 Task: Look for space in Balfour, South Africa from 10th July, 2023 to 15th July, 2023 for 7 adults in price range Rs.10000 to Rs.15000. Place can be entire place or shared room with 4 bedrooms having 7 beds and 4 bathrooms. Property type can be house, flat, guest house. Amenities needed are: wifi, TV, free parkinig on premises, gym, breakfast. Booking option can be shelf check-in. Required host language is English.
Action: Mouse moved to (456, 112)
Screenshot: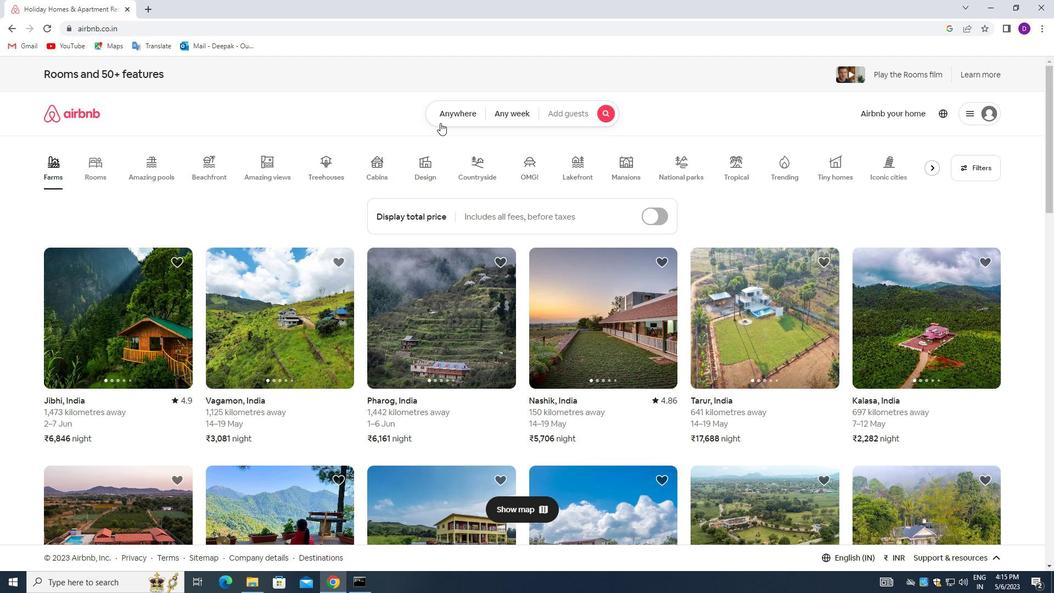 
Action: Mouse pressed left at (456, 112)
Screenshot: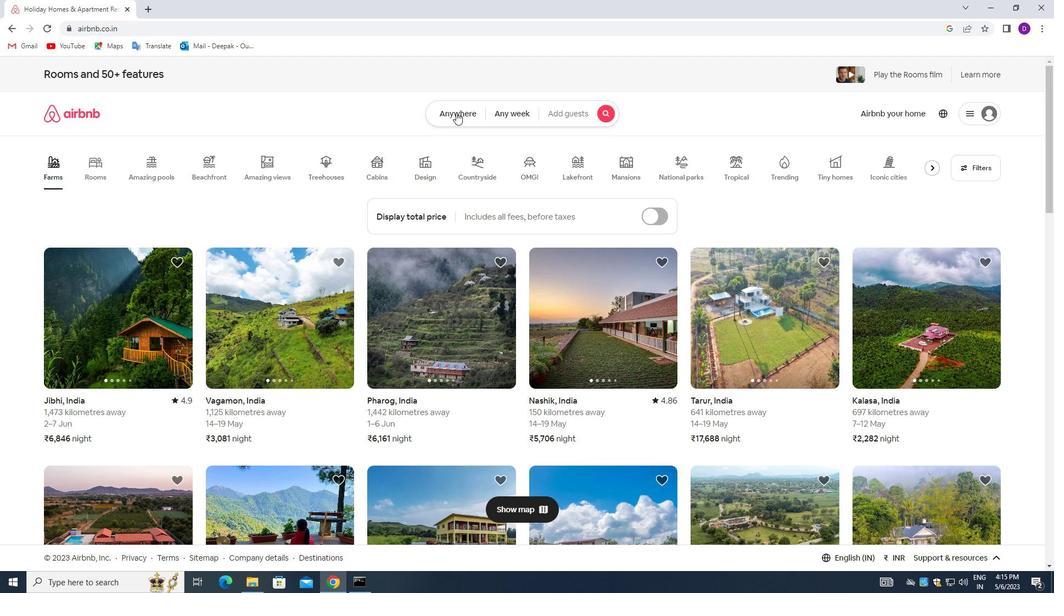 
Action: Mouse moved to (405, 156)
Screenshot: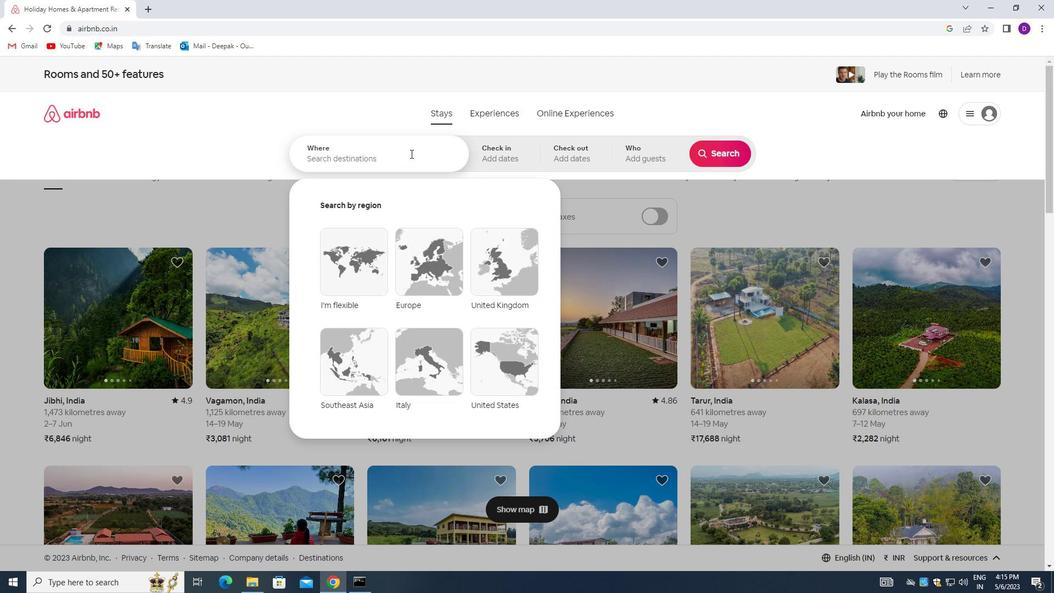 
Action: Mouse pressed left at (405, 156)
Screenshot: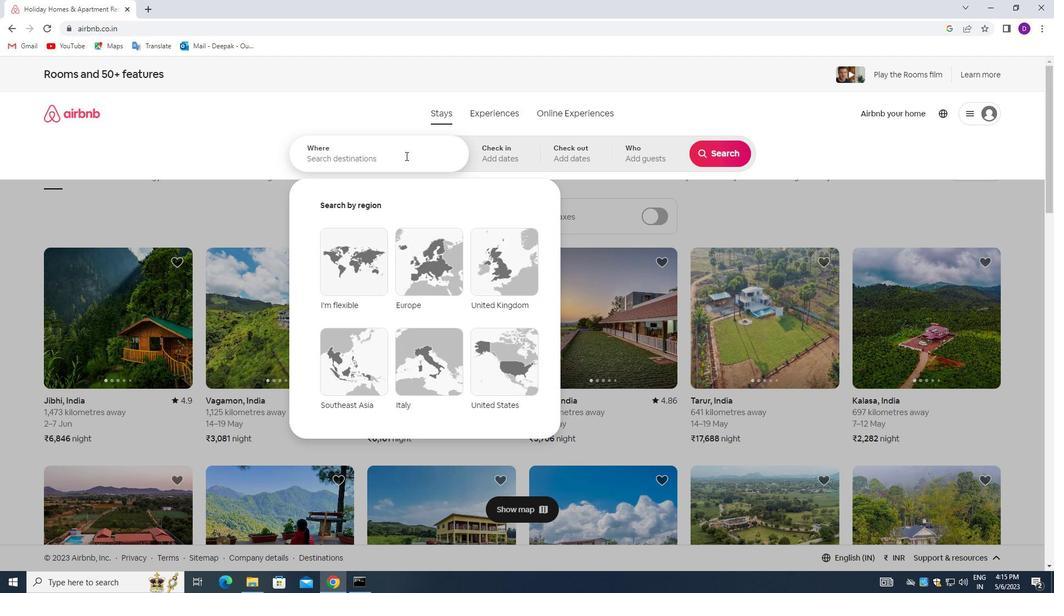 
Action: Mouse moved to (187, 227)
Screenshot: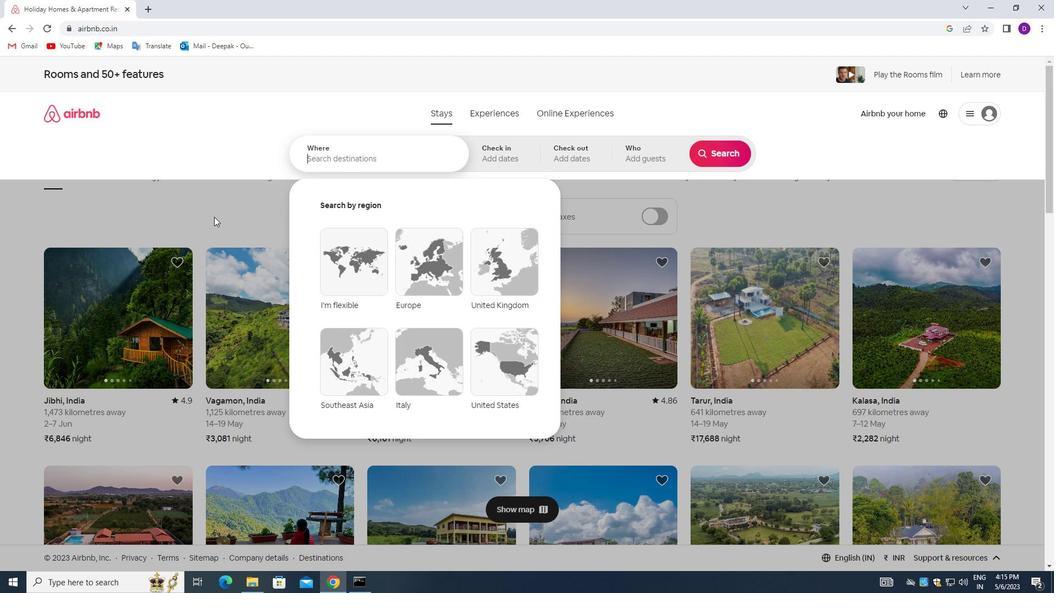 
Action: Key pressed <Key.shift_r>Balfout<Key.backspace>r,<Key.space><Key.shift_r>so<Key.backspace><Key.backspace><Key.shift_r>South<Key.space><Key.shift_r>af<Key.backspace><Key.backspace><Key.shift_r>Africa<Key.enter>
Screenshot: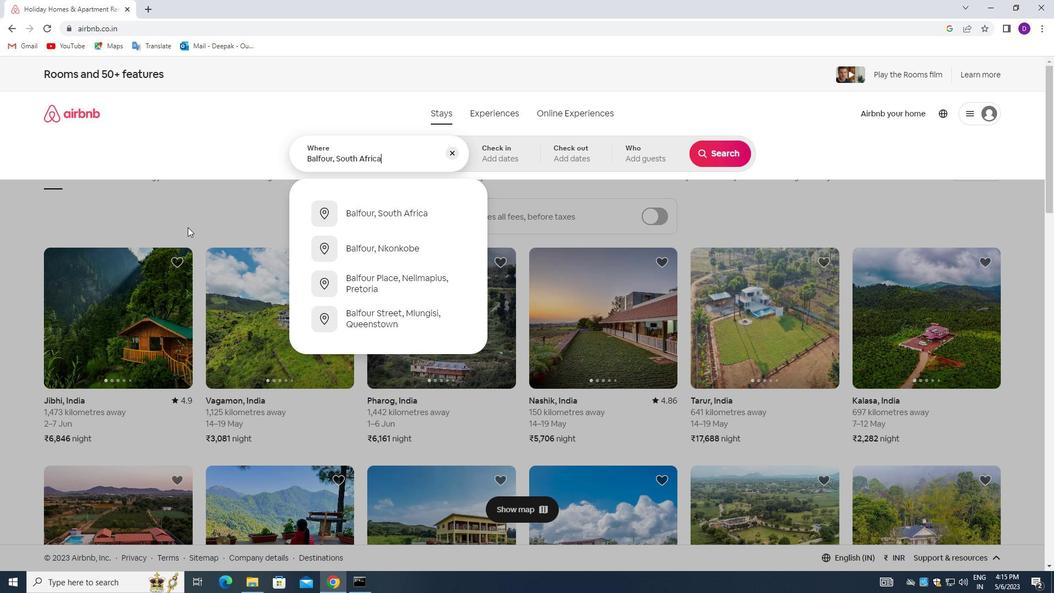 
Action: Mouse moved to (712, 246)
Screenshot: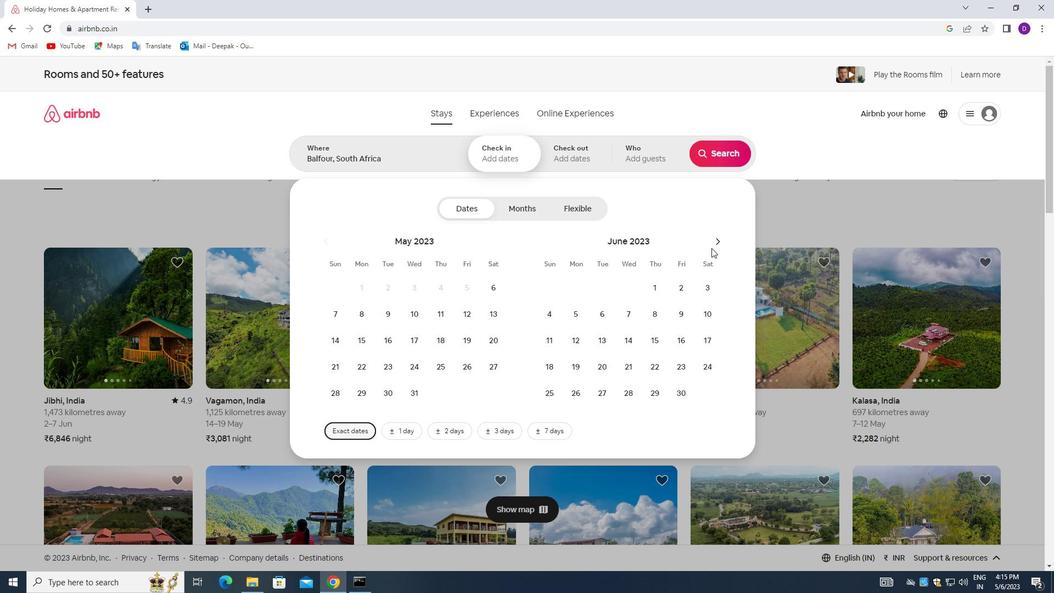 
Action: Mouse pressed left at (712, 246)
Screenshot: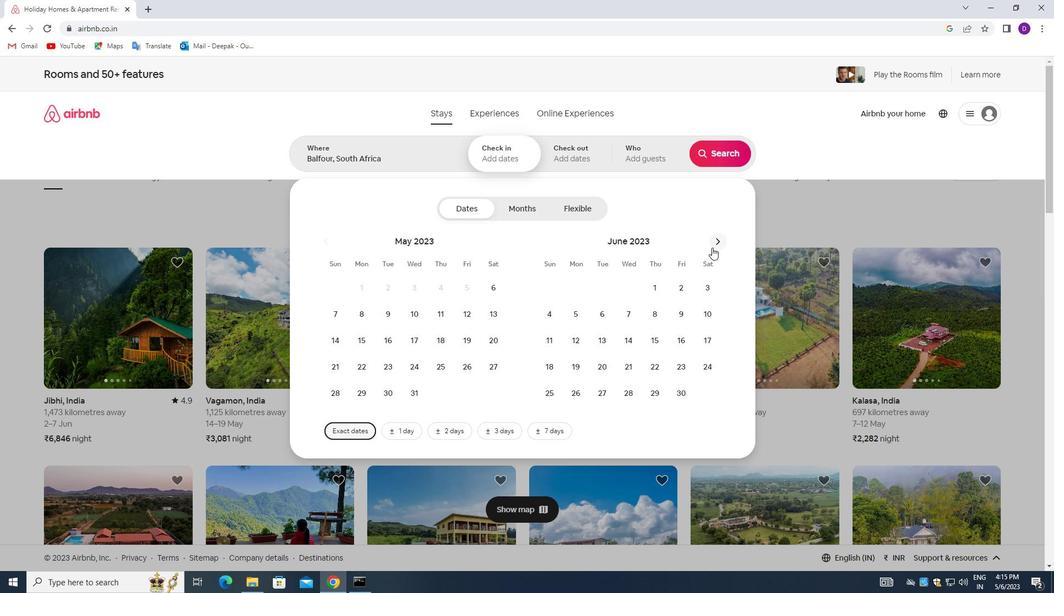 
Action: Mouse moved to (576, 346)
Screenshot: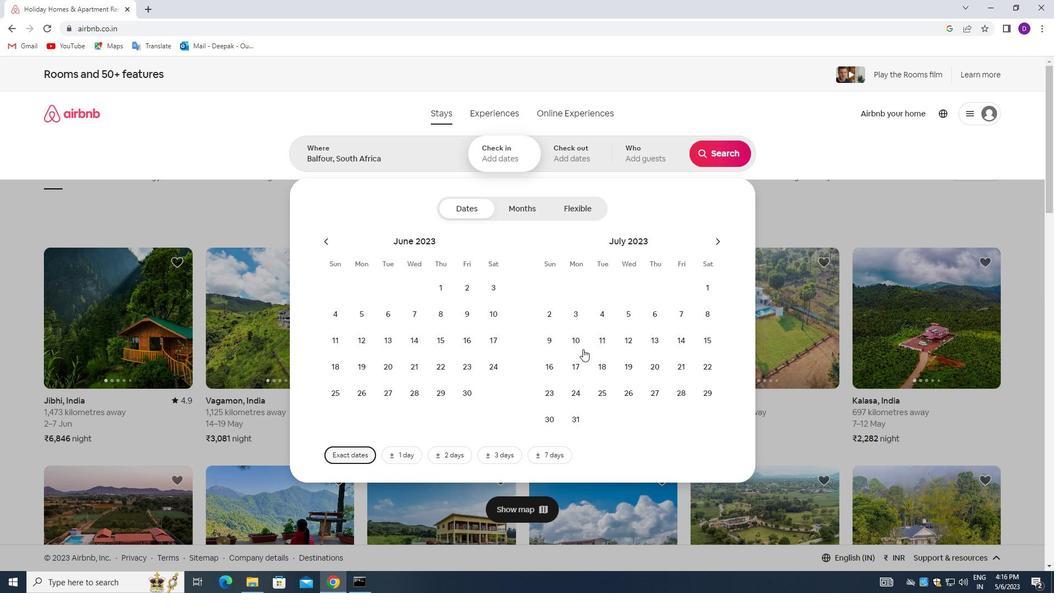 
Action: Mouse pressed left at (576, 346)
Screenshot: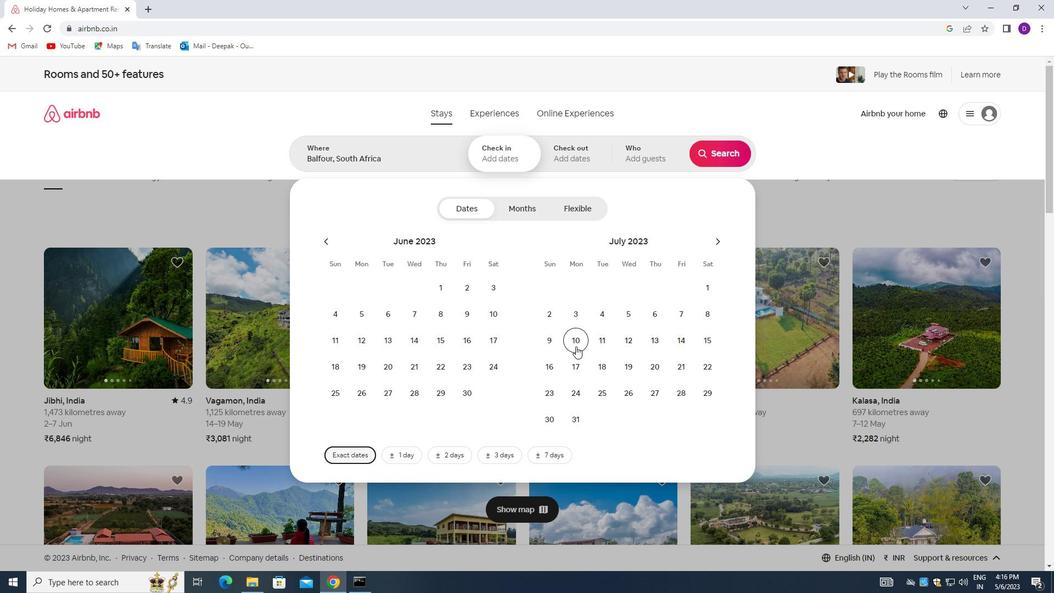 
Action: Mouse moved to (701, 346)
Screenshot: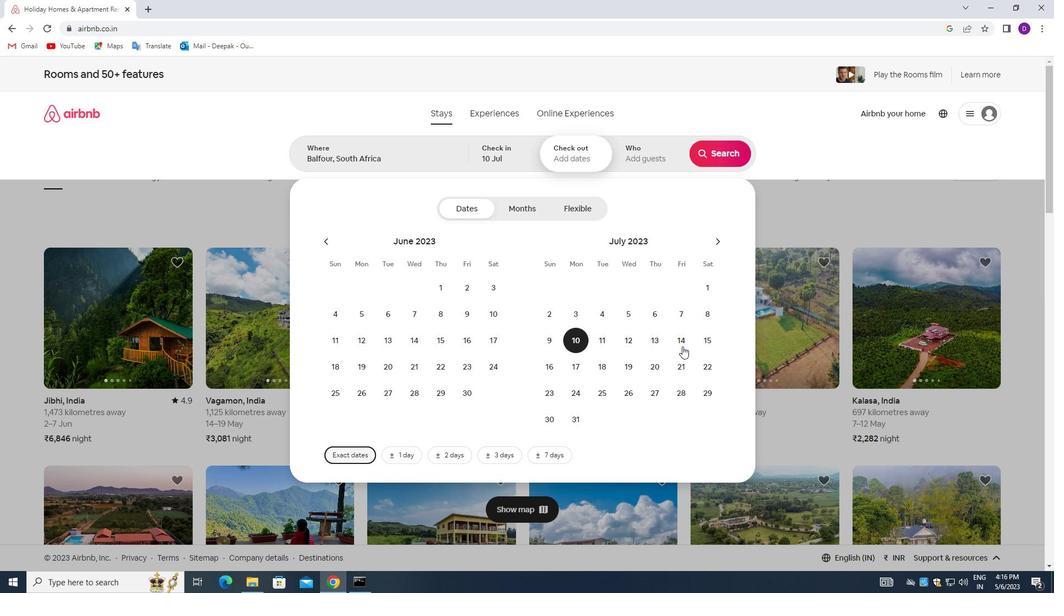 
Action: Mouse pressed left at (701, 346)
Screenshot: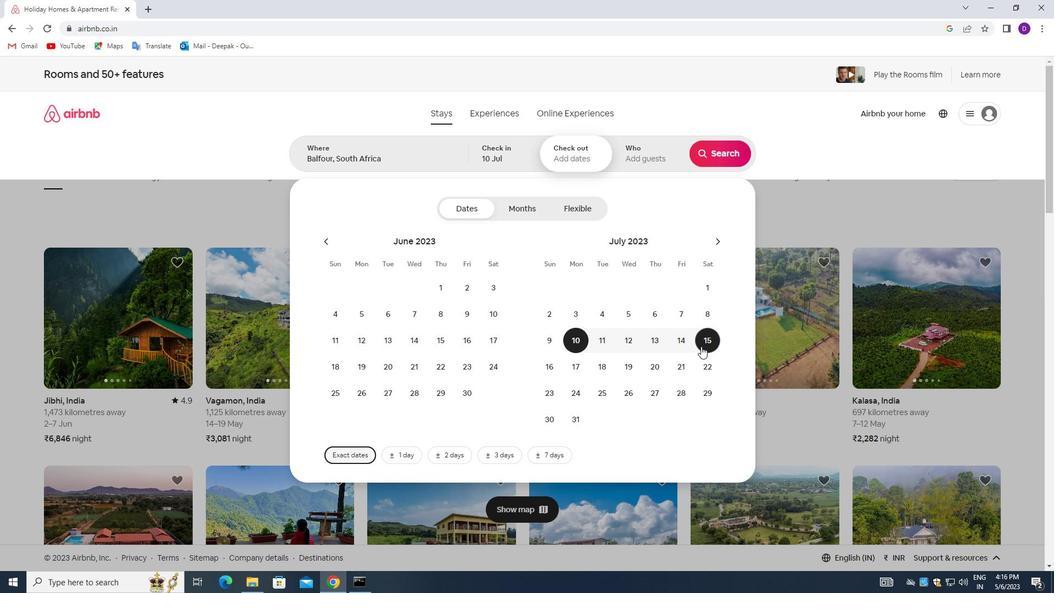 
Action: Mouse moved to (640, 152)
Screenshot: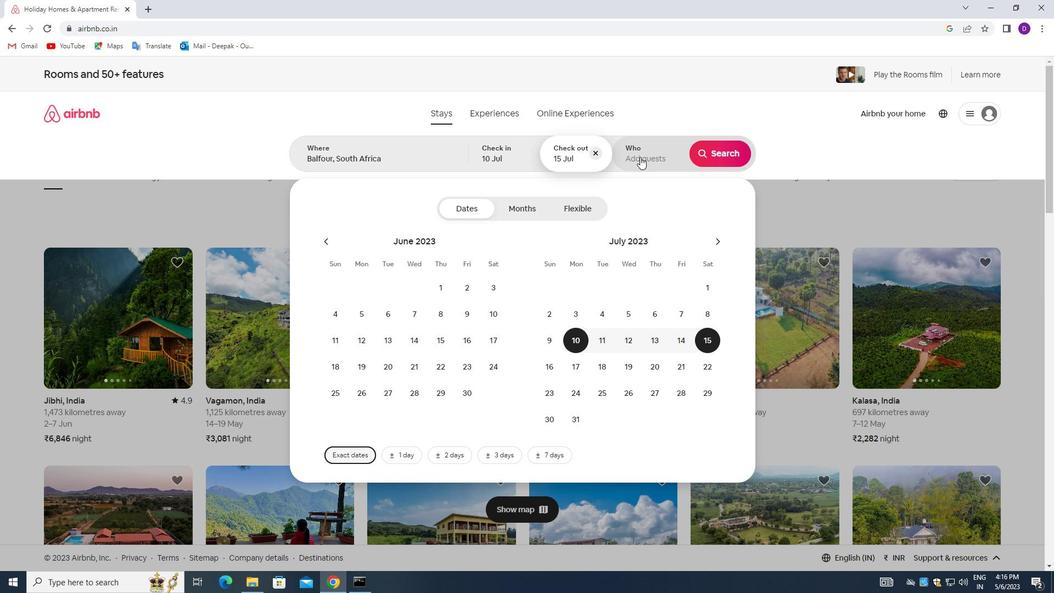 
Action: Mouse pressed left at (640, 152)
Screenshot: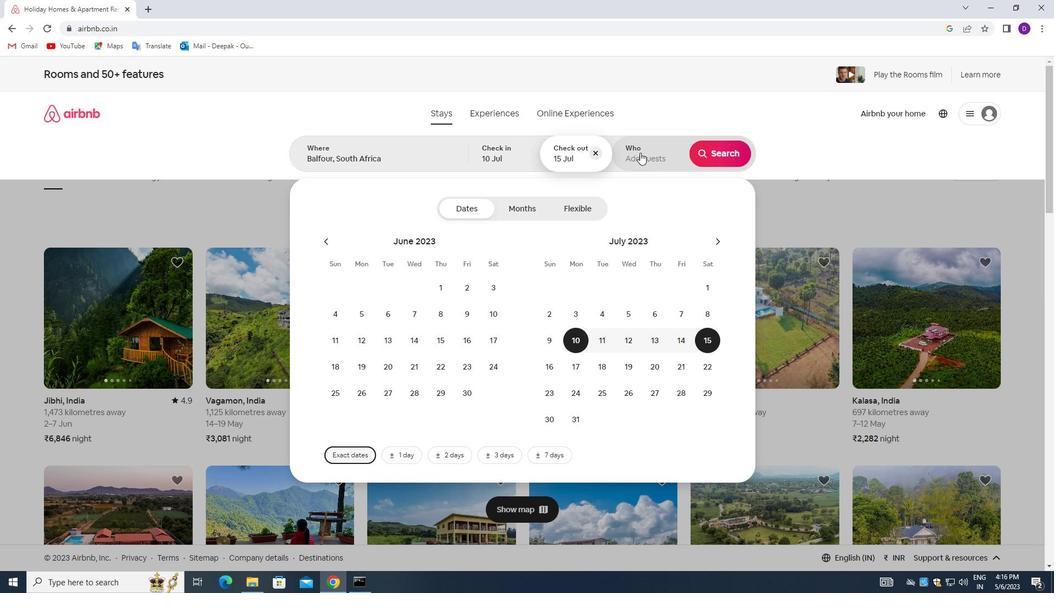 
Action: Mouse moved to (731, 204)
Screenshot: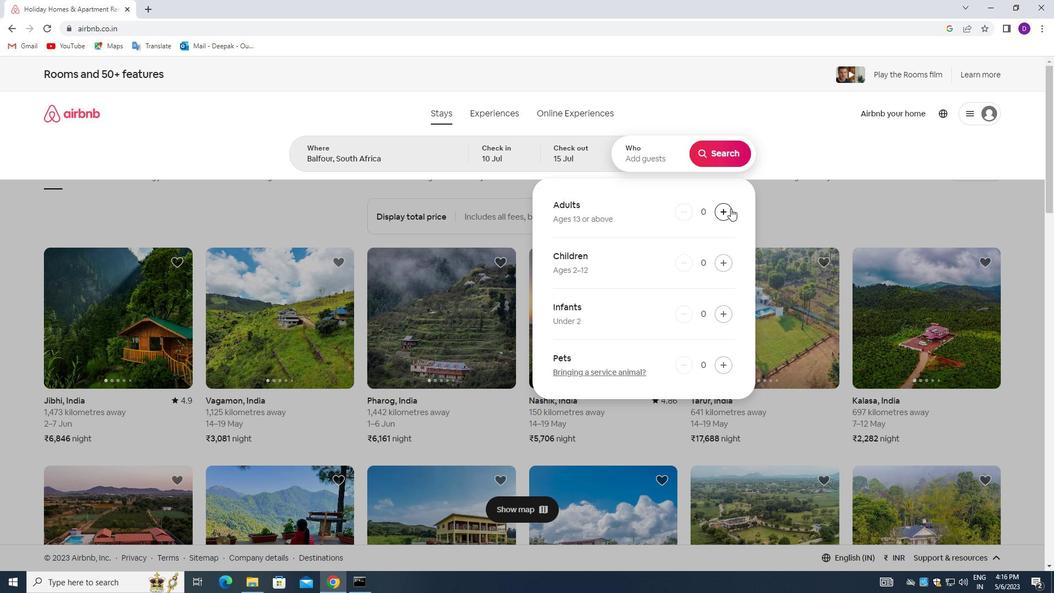 
Action: Mouse pressed left at (731, 204)
Screenshot: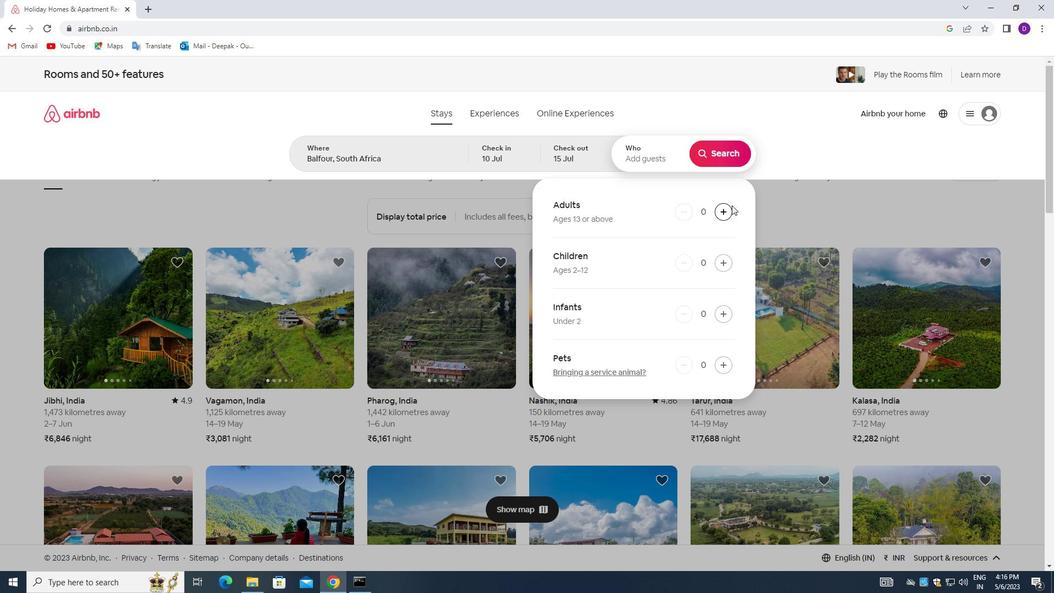 
Action: Mouse moved to (726, 209)
Screenshot: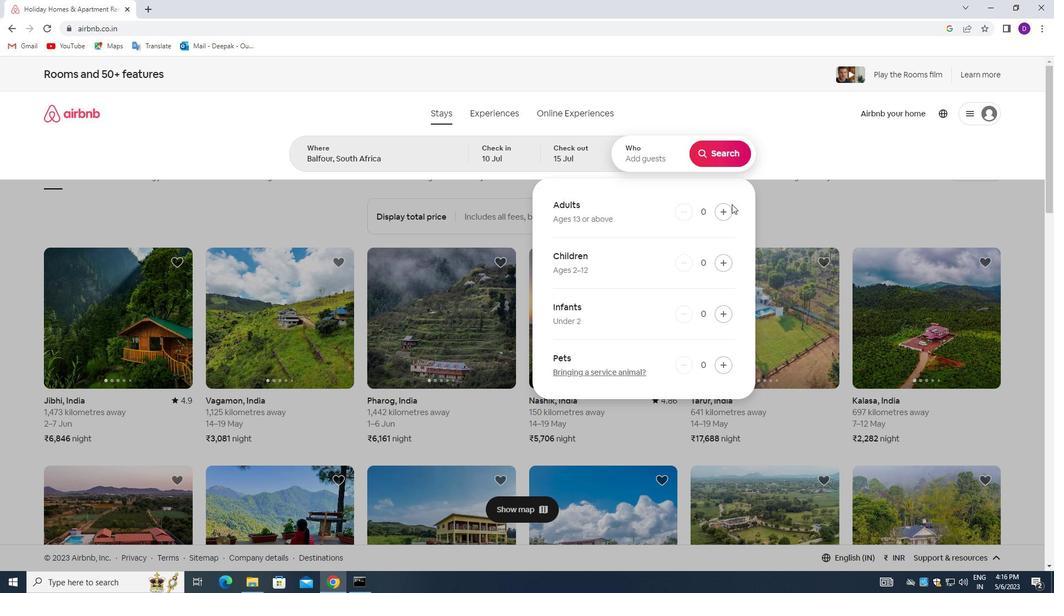 
Action: Mouse pressed left at (726, 209)
Screenshot: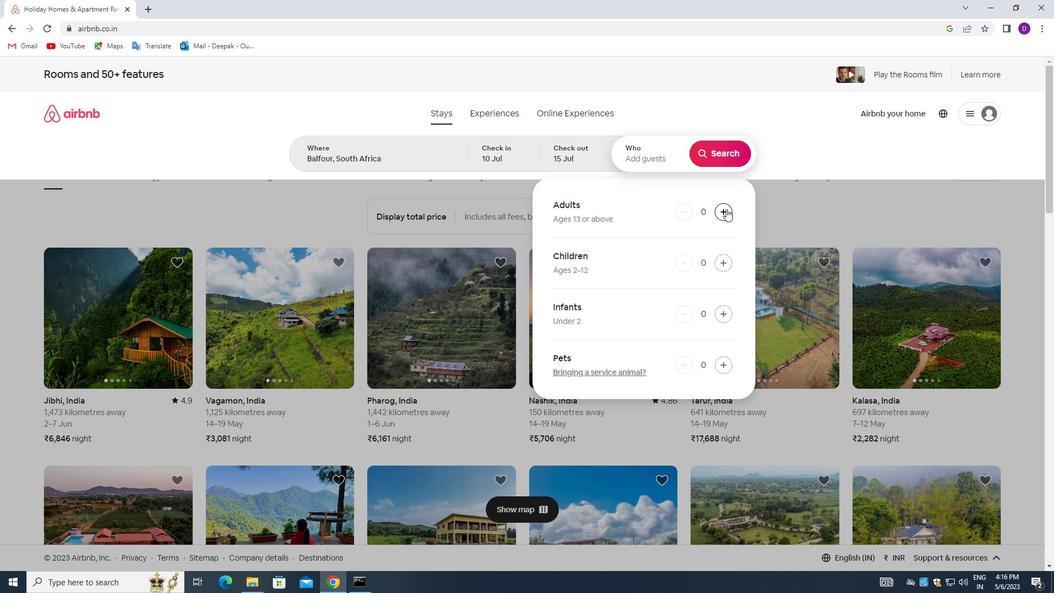 
Action: Mouse pressed left at (726, 209)
Screenshot: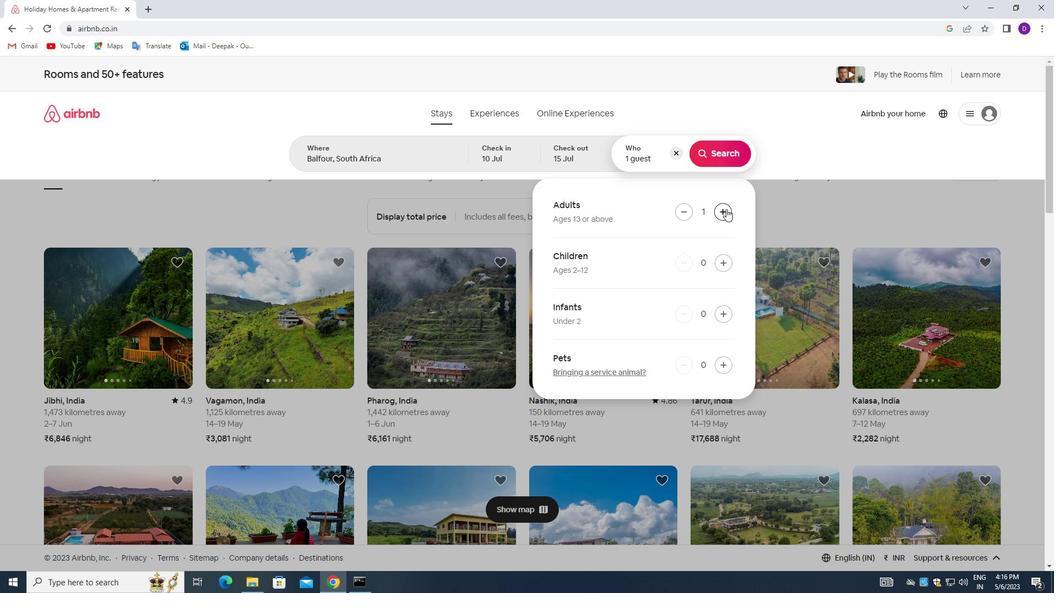 
Action: Mouse pressed left at (726, 209)
Screenshot: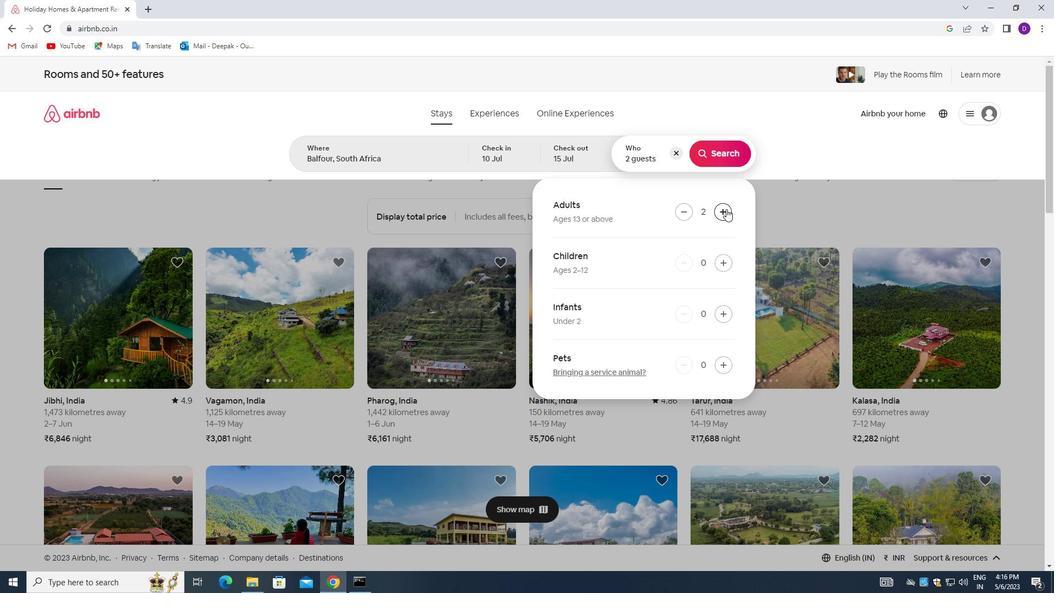 
Action: Mouse pressed left at (726, 209)
Screenshot: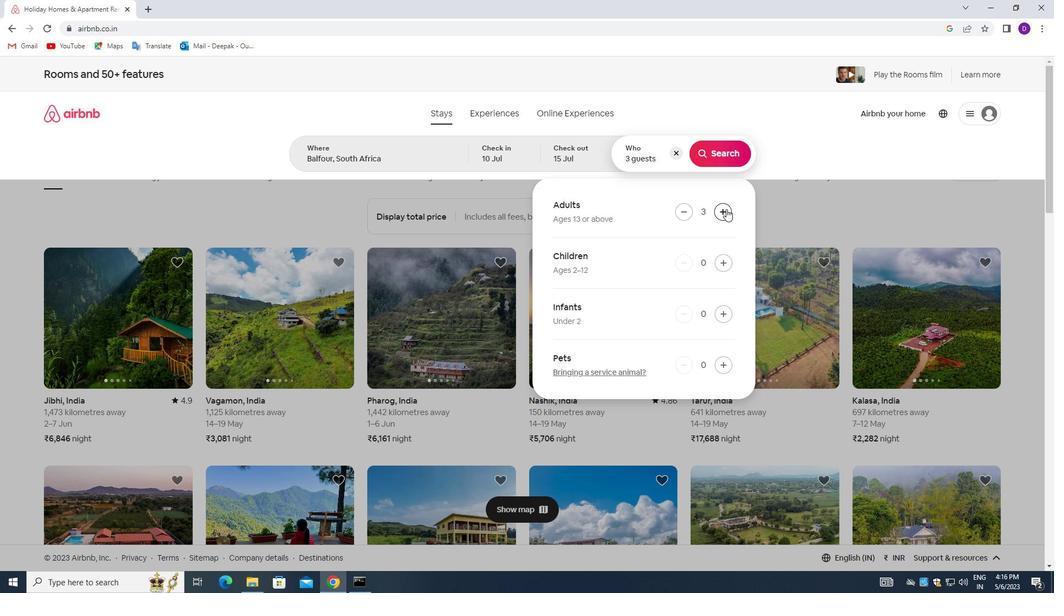 
Action: Mouse pressed left at (726, 209)
Screenshot: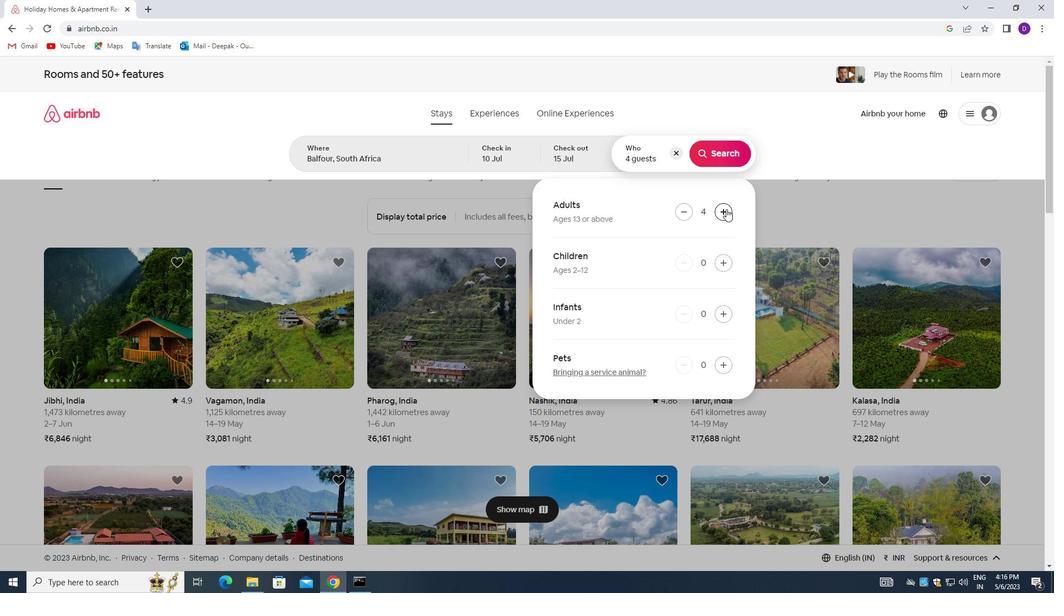
Action: Mouse pressed left at (726, 209)
Screenshot: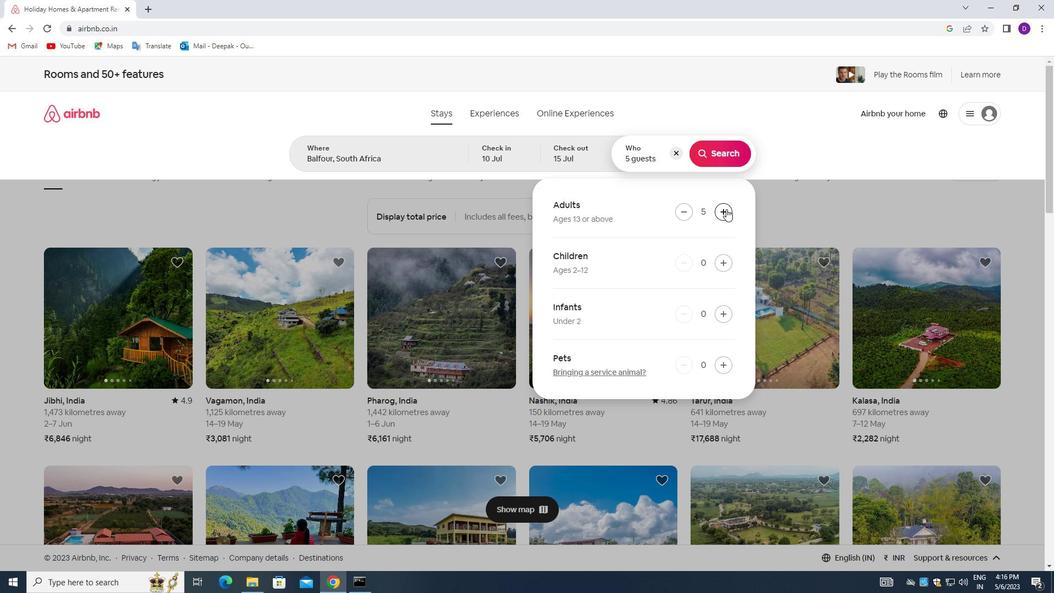 
Action: Mouse pressed left at (726, 209)
Screenshot: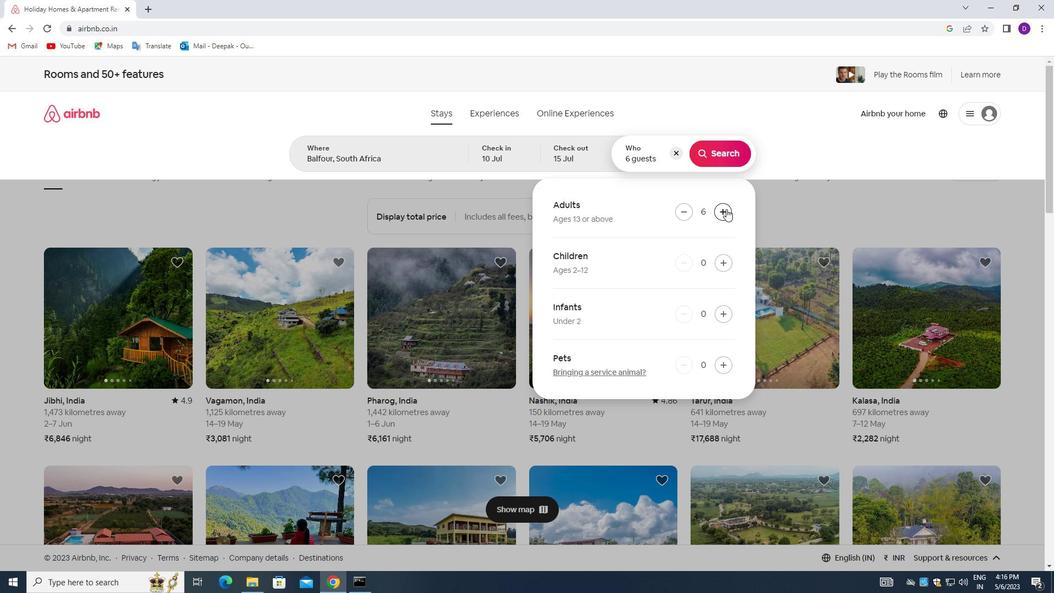 
Action: Mouse moved to (712, 155)
Screenshot: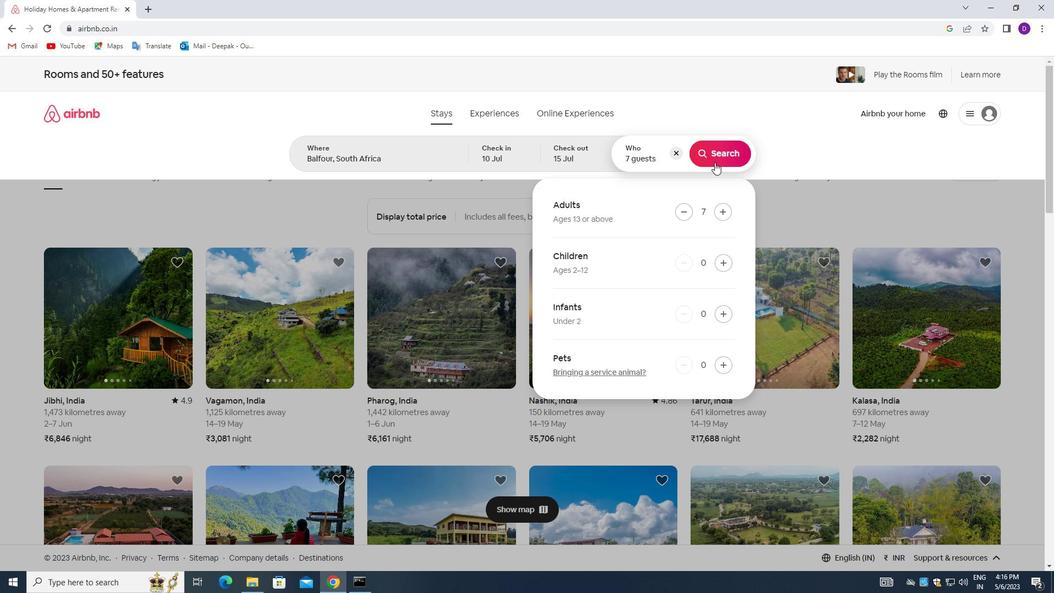 
Action: Mouse pressed left at (712, 155)
Screenshot: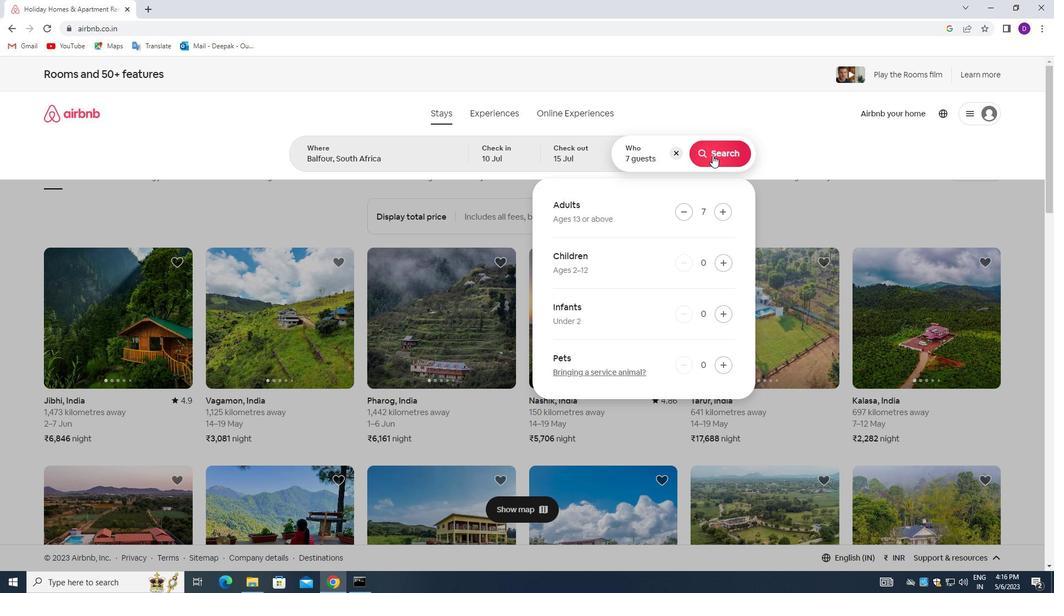 
Action: Mouse moved to (999, 124)
Screenshot: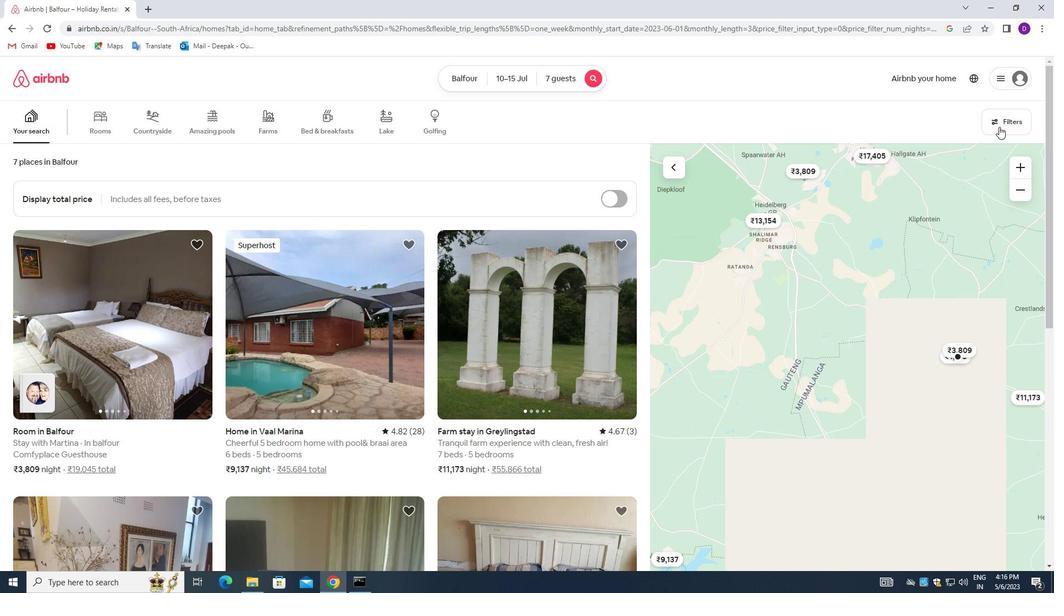
Action: Mouse pressed left at (999, 124)
Screenshot: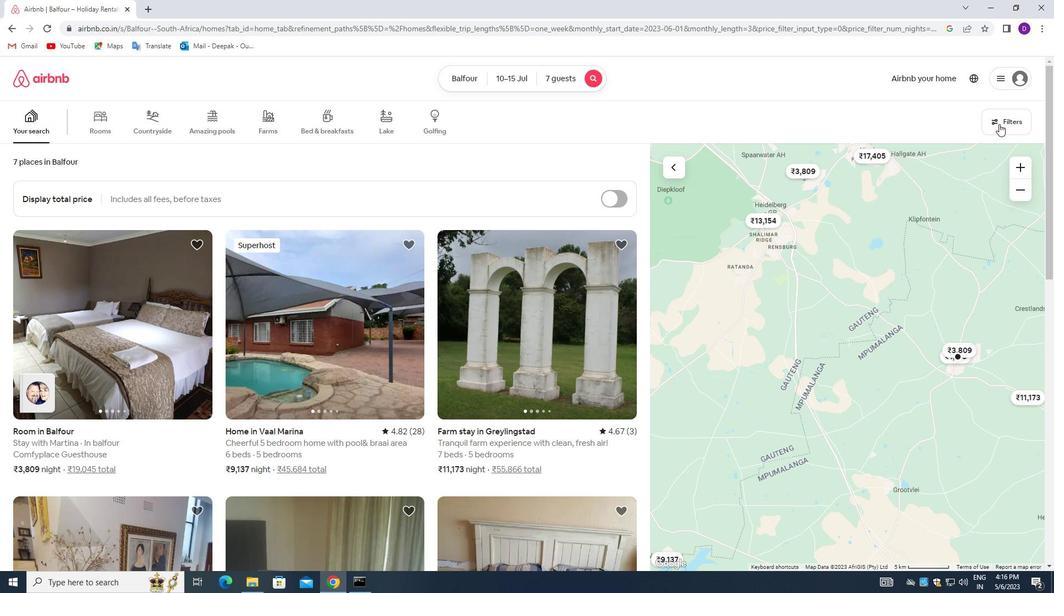 
Action: Mouse moved to (389, 392)
Screenshot: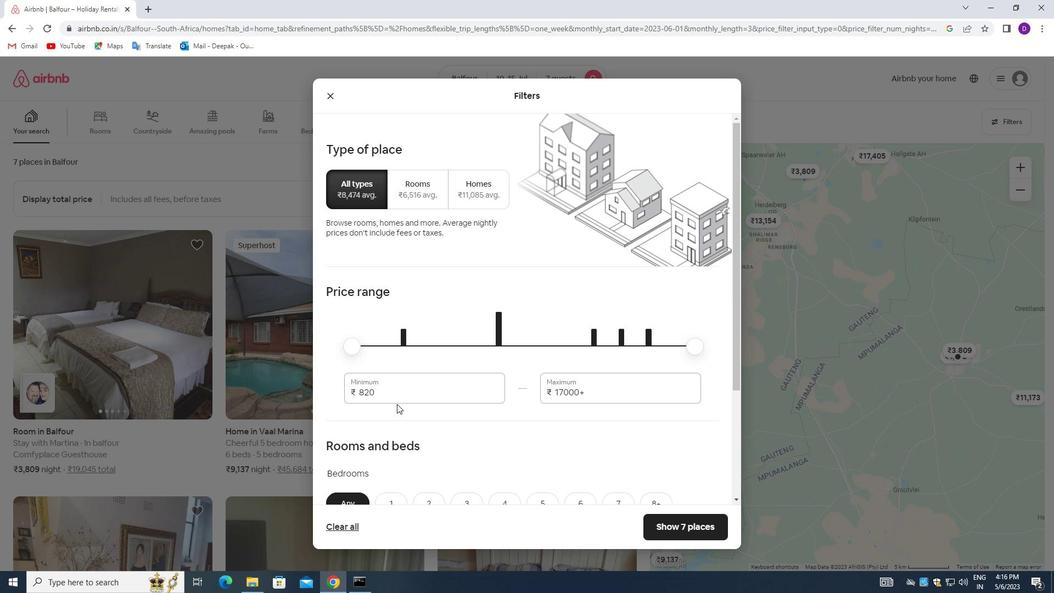 
Action: Mouse pressed left at (389, 392)
Screenshot: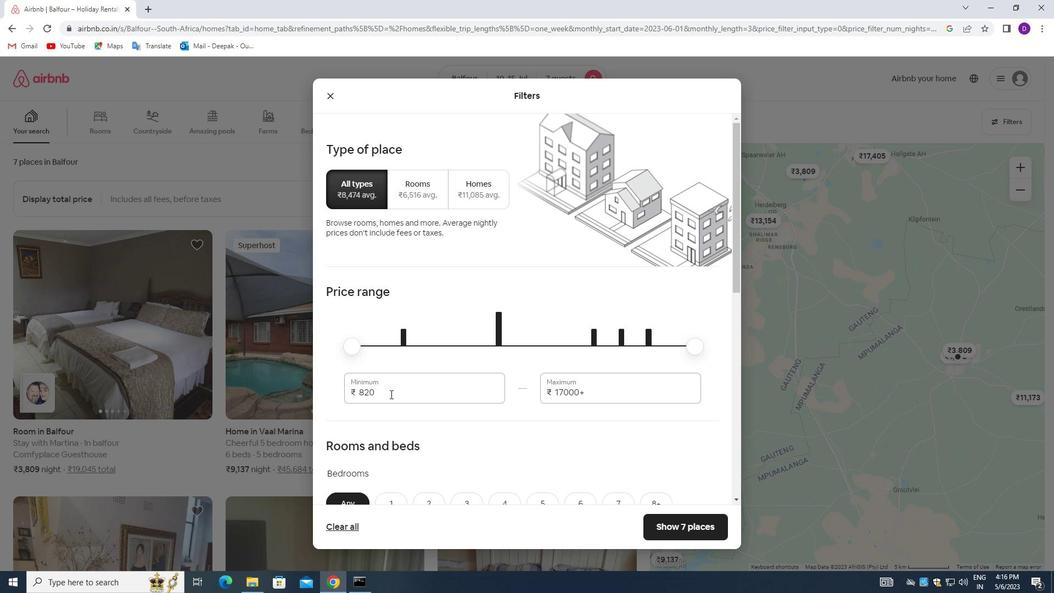 
Action: Mouse moved to (388, 392)
Screenshot: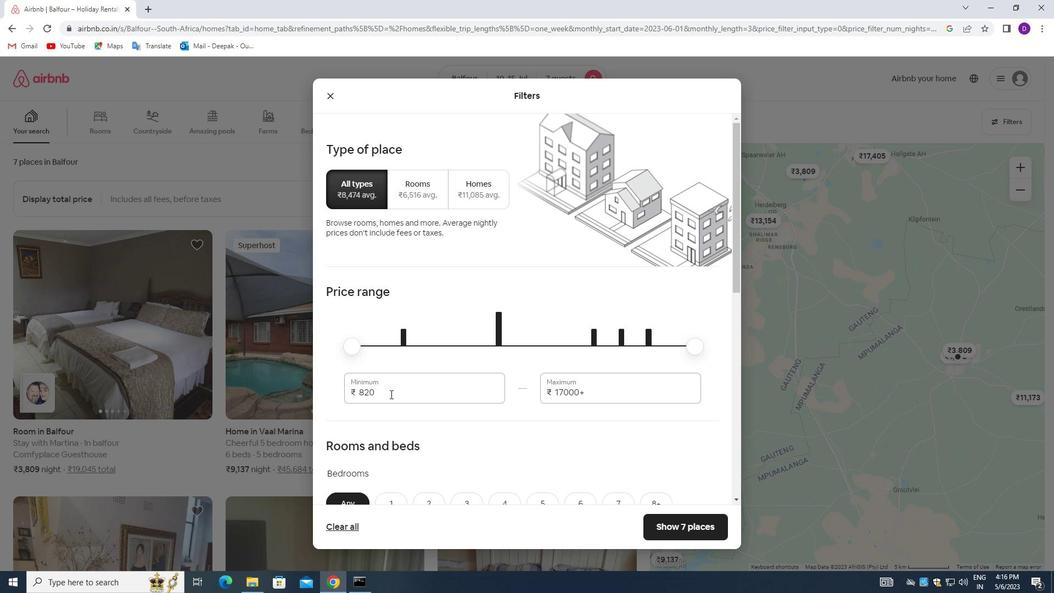 
Action: Mouse pressed left at (388, 392)
Screenshot: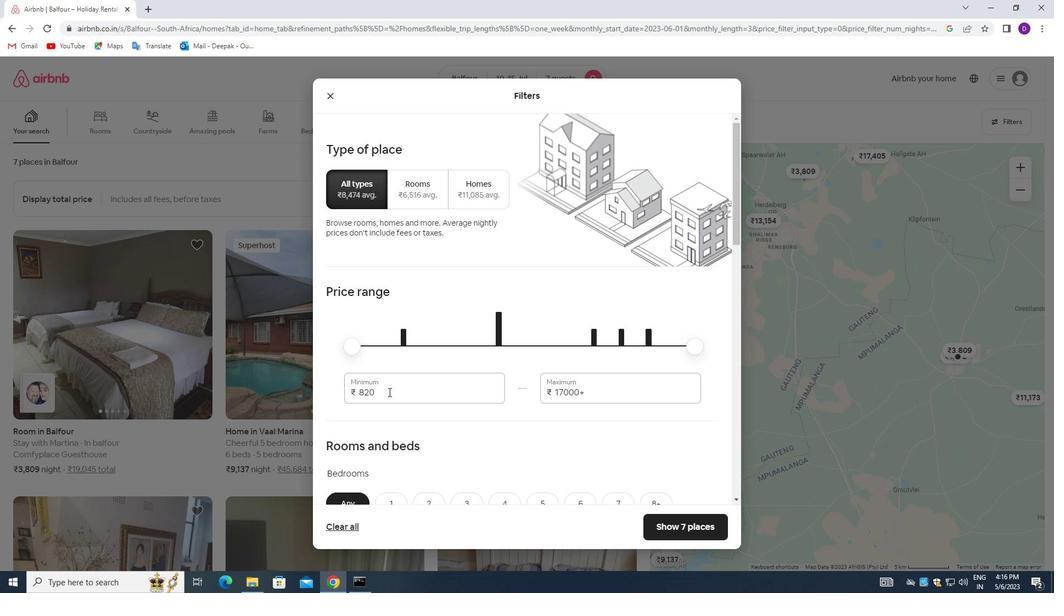 
Action: Key pressed 10000<Key.tab>15000
Screenshot: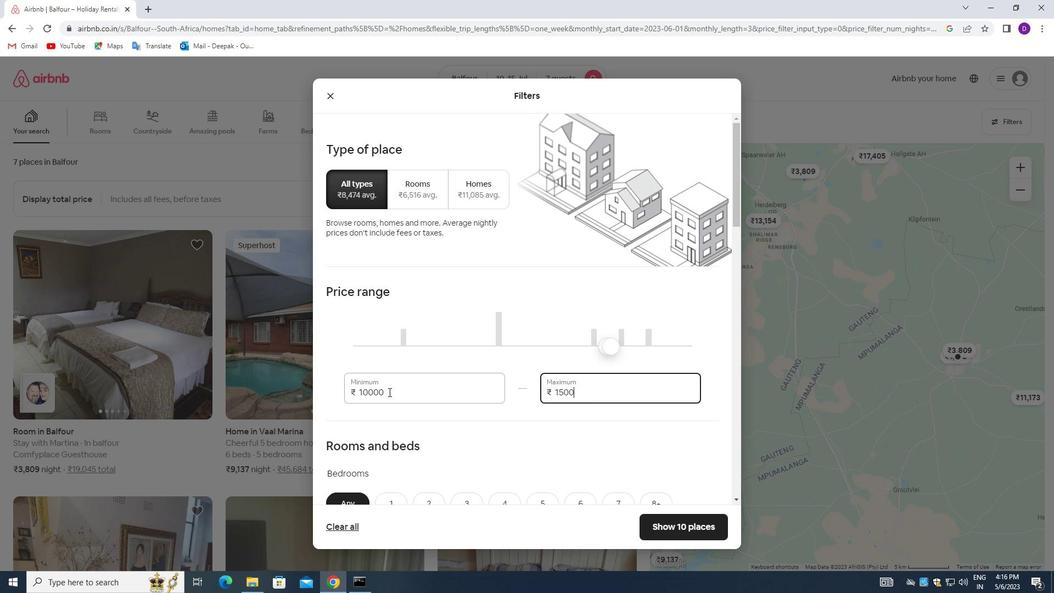 
Action: Mouse moved to (417, 396)
Screenshot: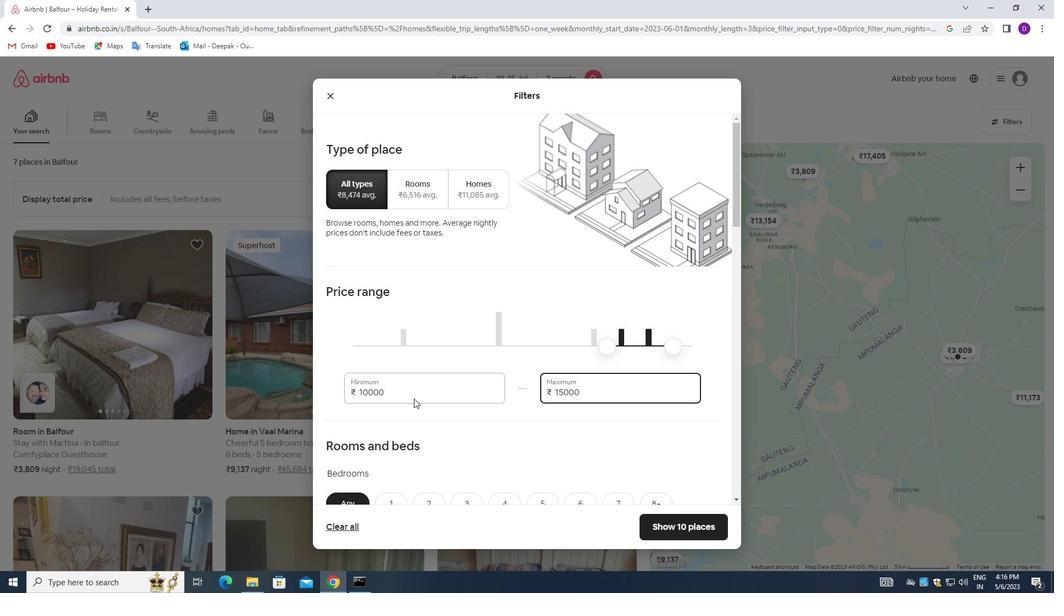 
Action: Mouse scrolled (417, 395) with delta (0, 0)
Screenshot: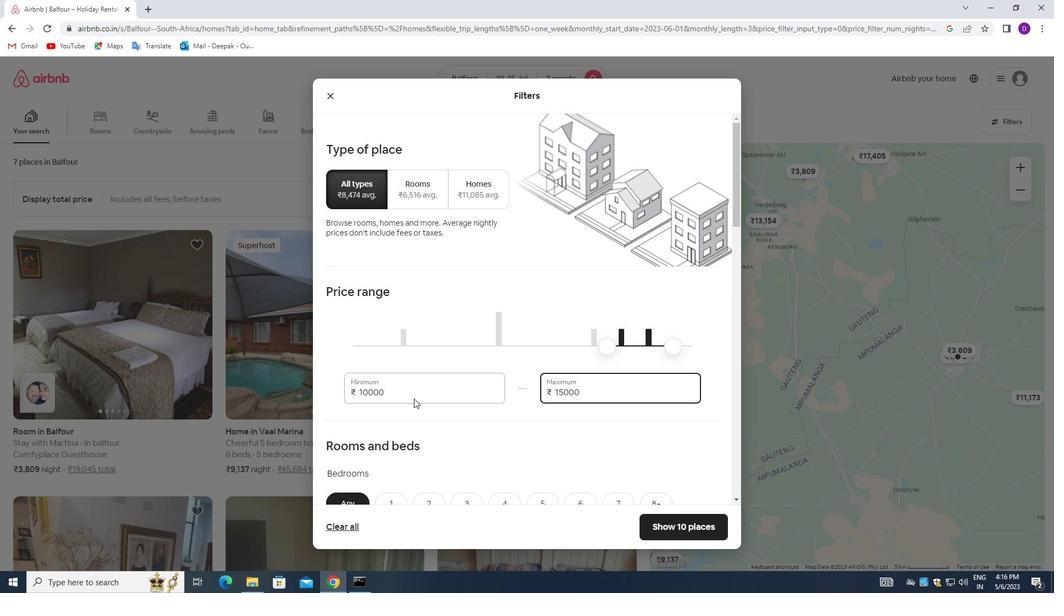 
Action: Mouse moved to (418, 395)
Screenshot: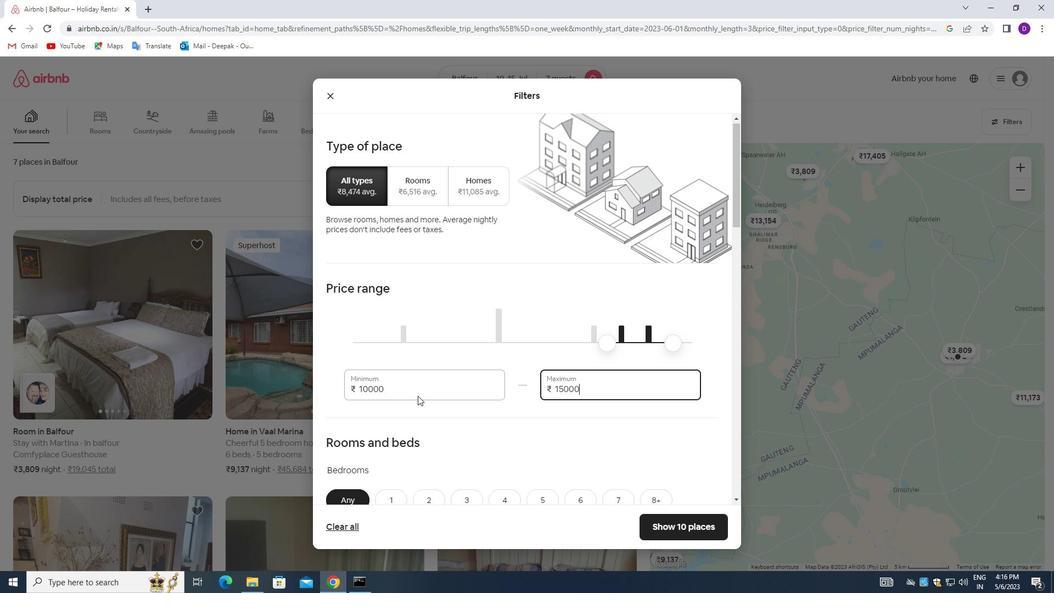 
Action: Mouse scrolled (418, 394) with delta (0, 0)
Screenshot: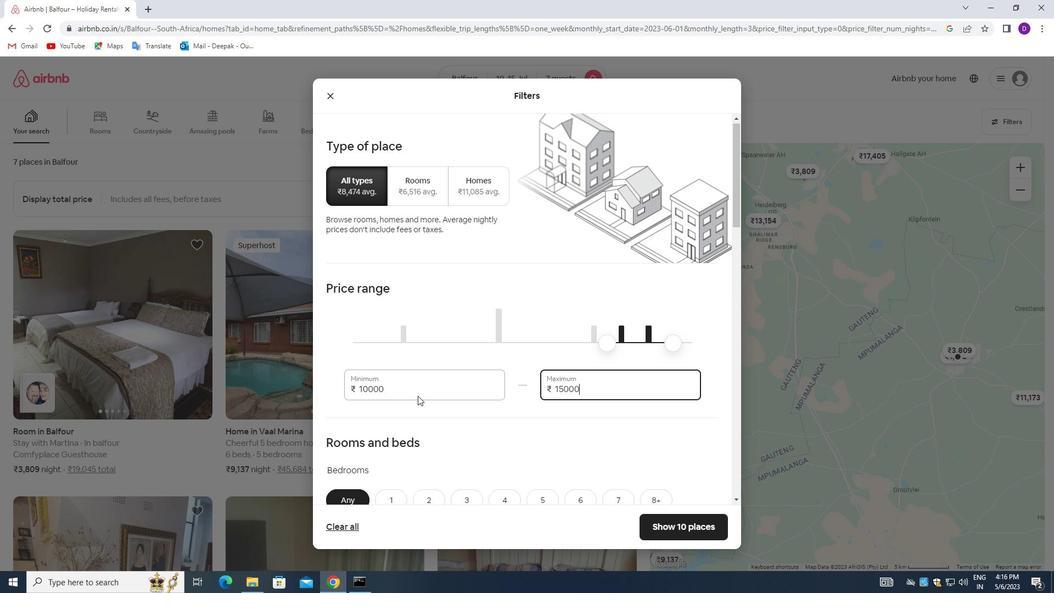 
Action: Mouse moved to (423, 371)
Screenshot: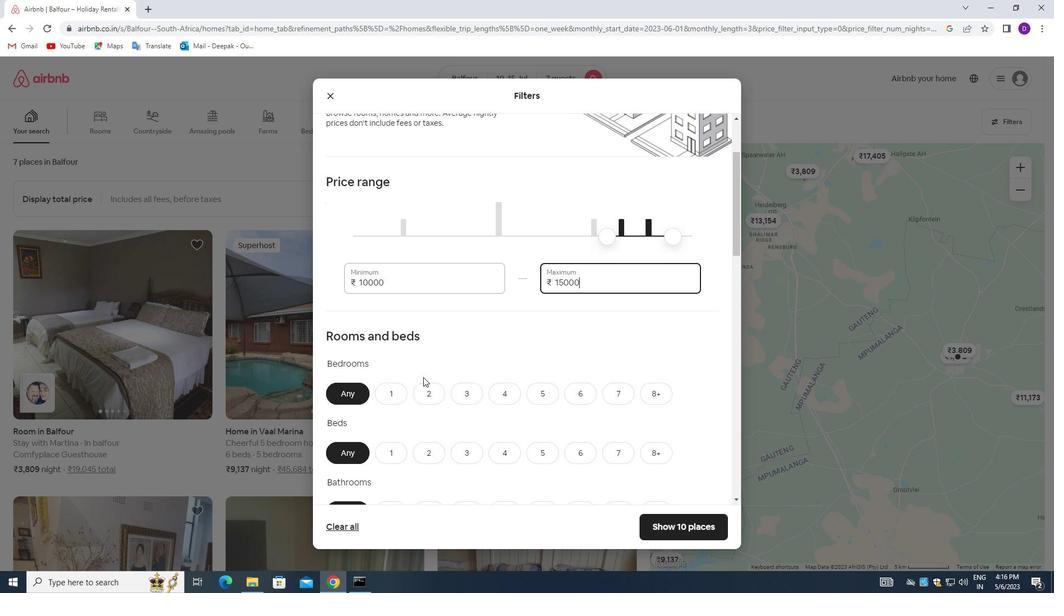 
Action: Mouse scrolled (423, 370) with delta (0, 0)
Screenshot: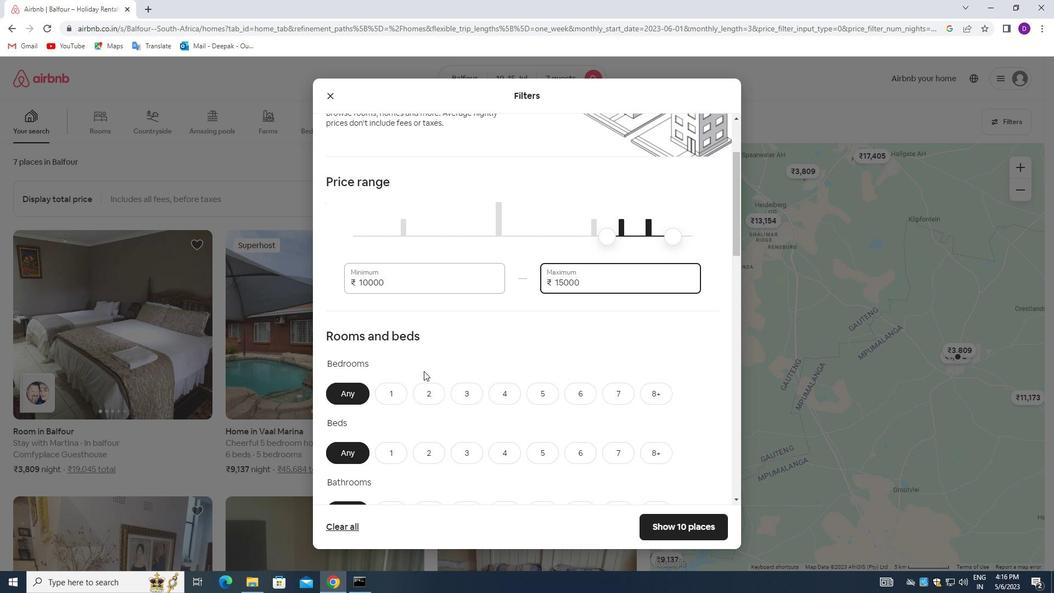 
Action: Mouse scrolled (423, 370) with delta (0, 0)
Screenshot: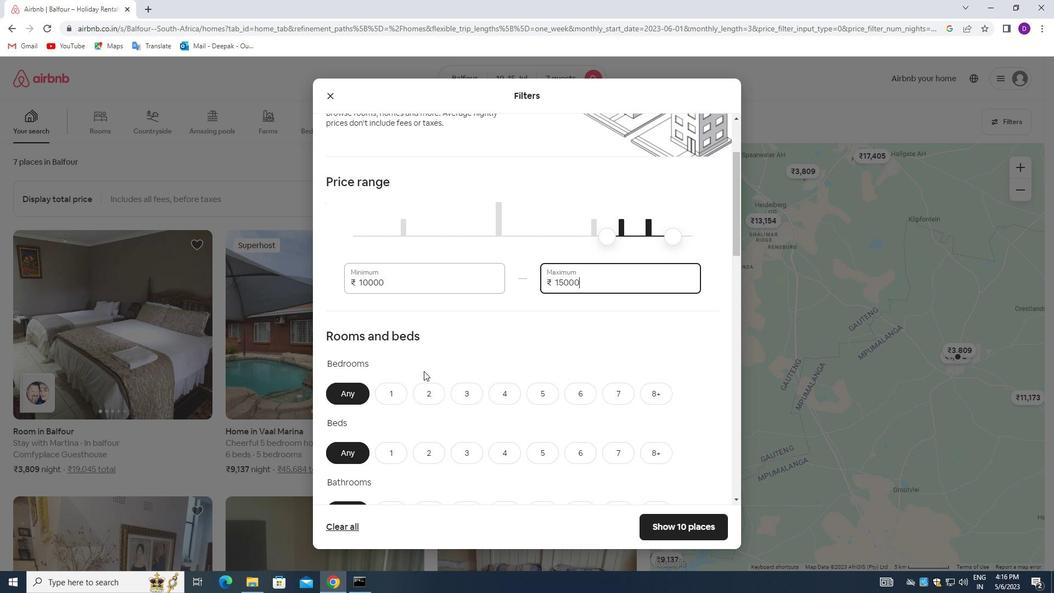 
Action: Mouse moved to (500, 289)
Screenshot: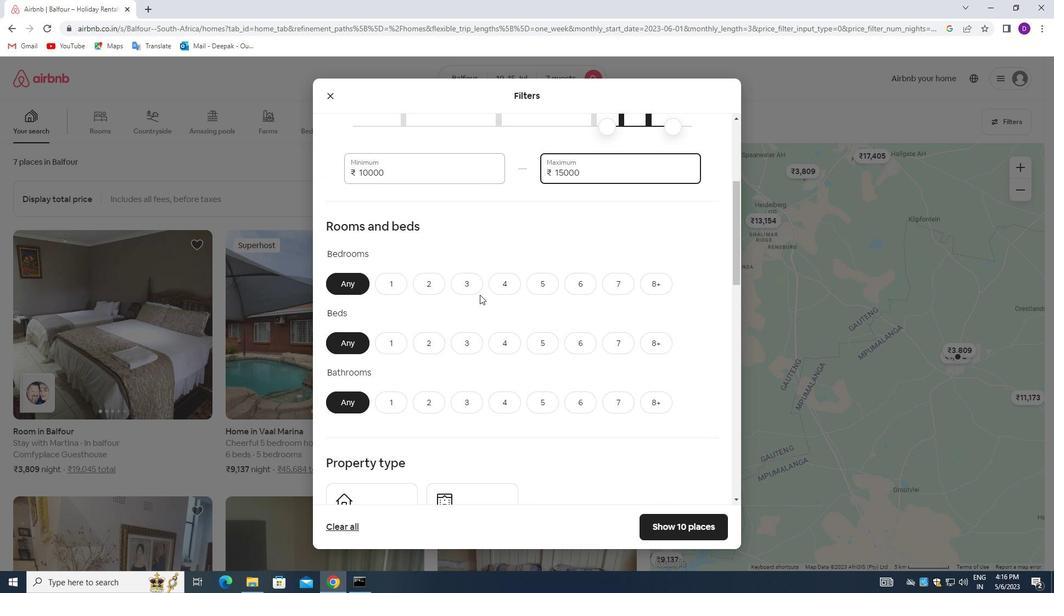 
Action: Mouse pressed left at (500, 289)
Screenshot: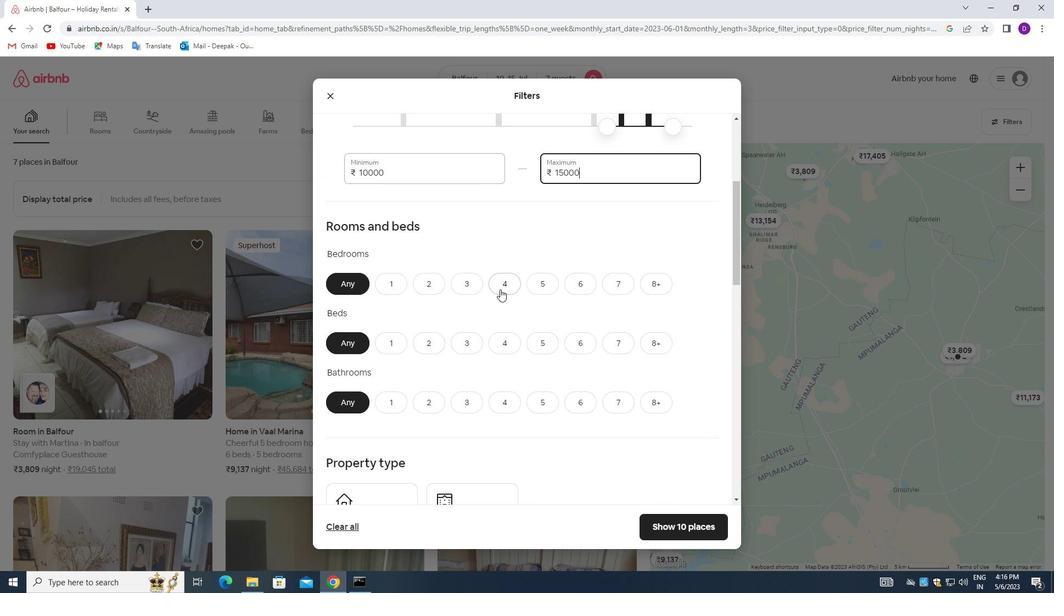 
Action: Mouse moved to (618, 347)
Screenshot: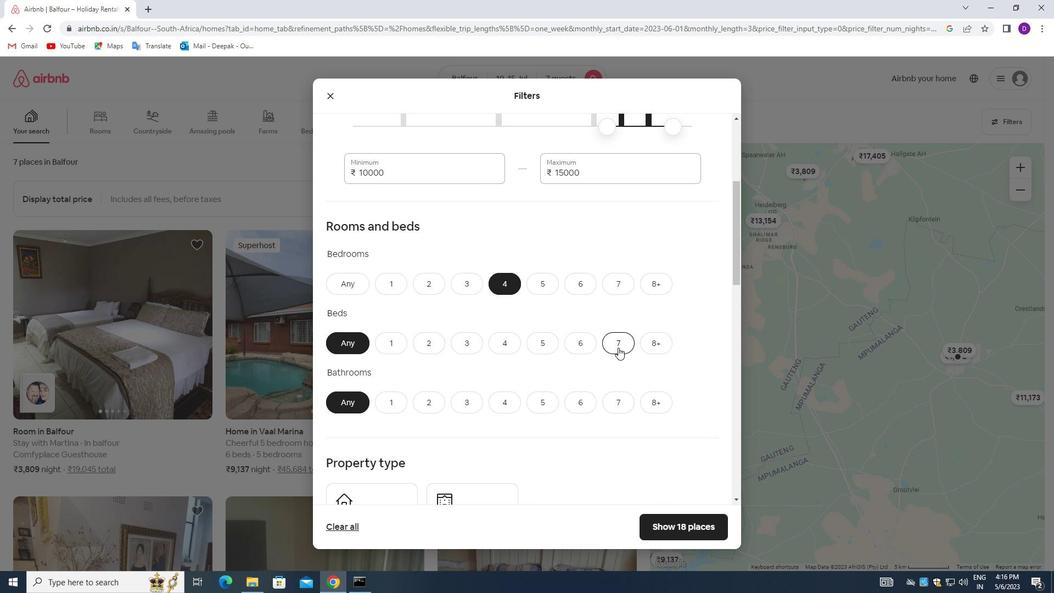 
Action: Mouse pressed left at (618, 347)
Screenshot: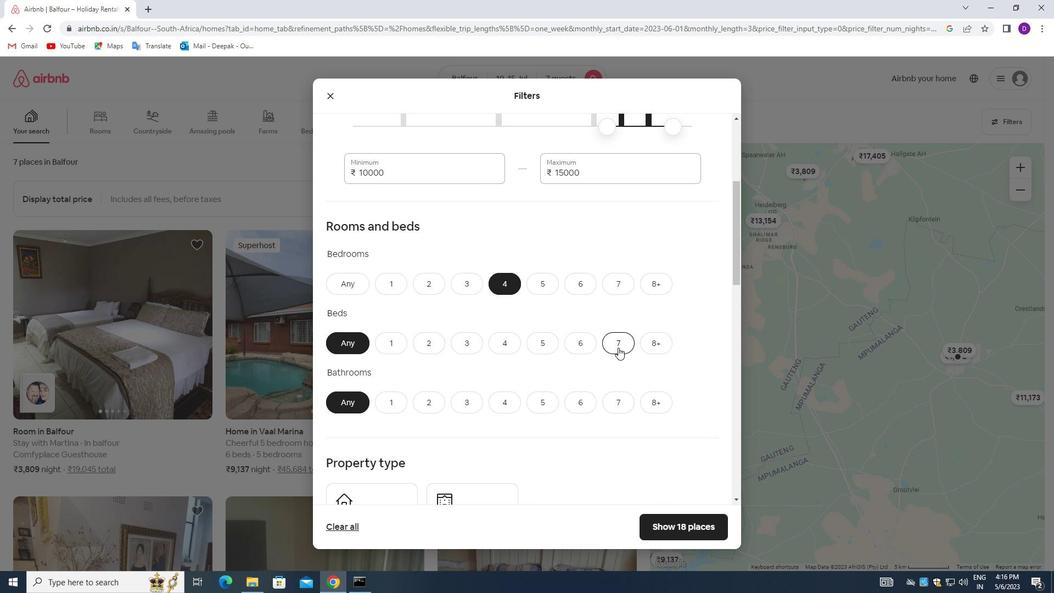 
Action: Mouse moved to (510, 399)
Screenshot: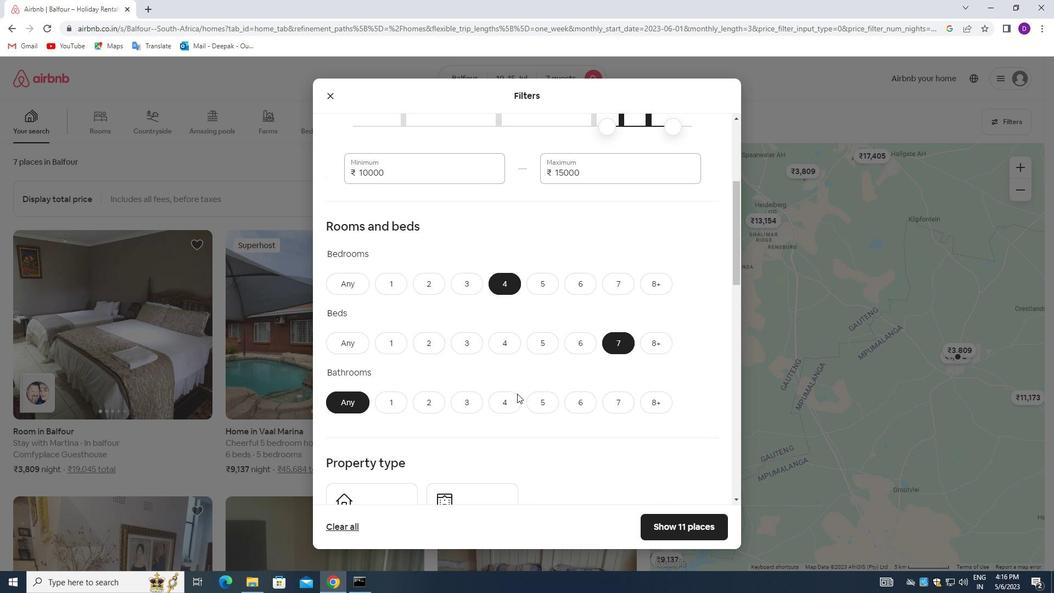 
Action: Mouse pressed left at (510, 399)
Screenshot: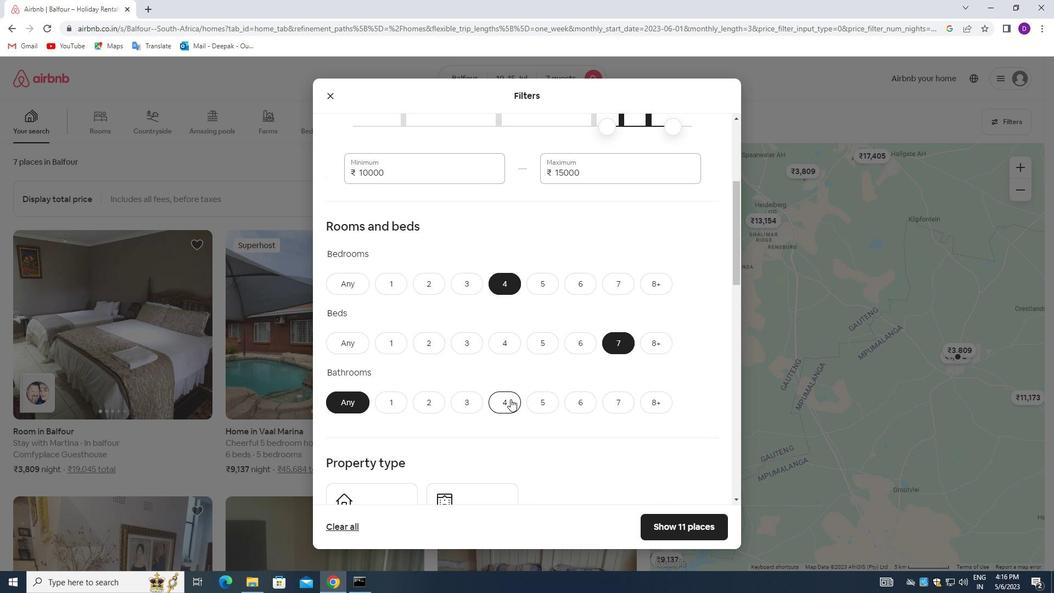 
Action: Mouse moved to (486, 320)
Screenshot: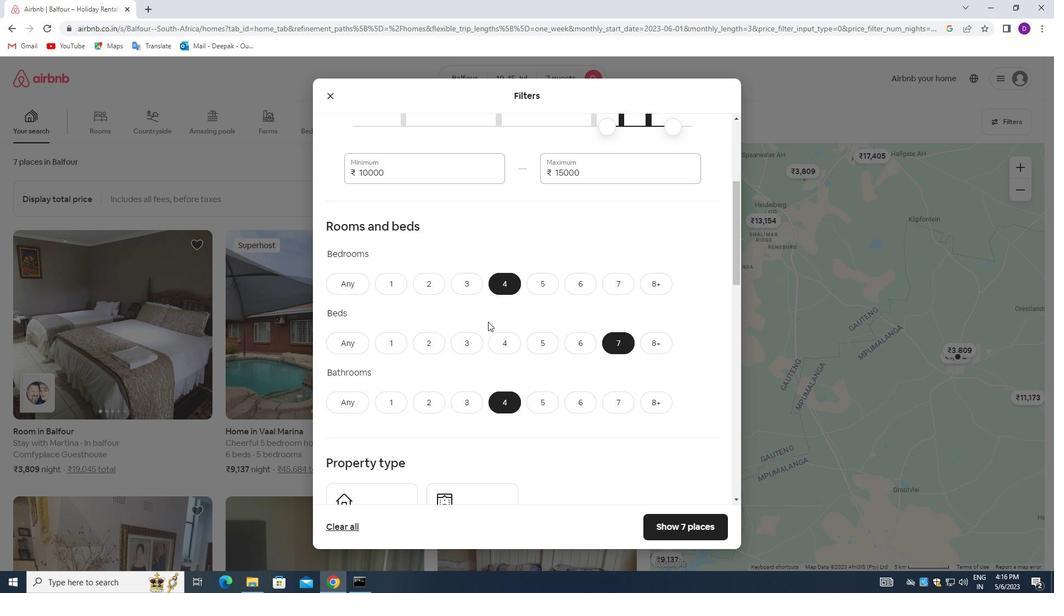 
Action: Mouse scrolled (486, 320) with delta (0, 0)
Screenshot: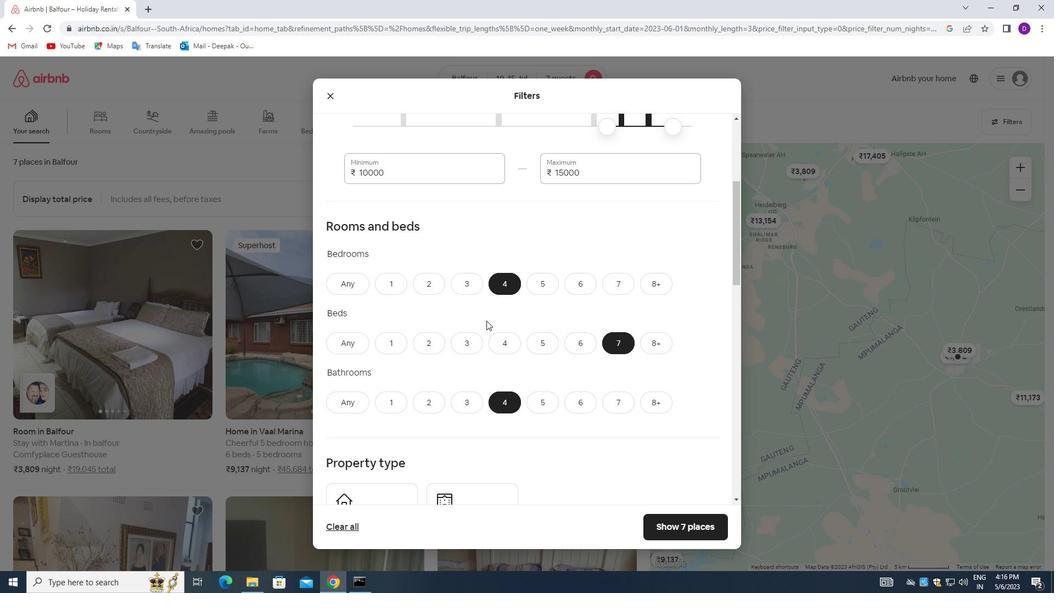 
Action: Mouse scrolled (486, 320) with delta (0, 0)
Screenshot: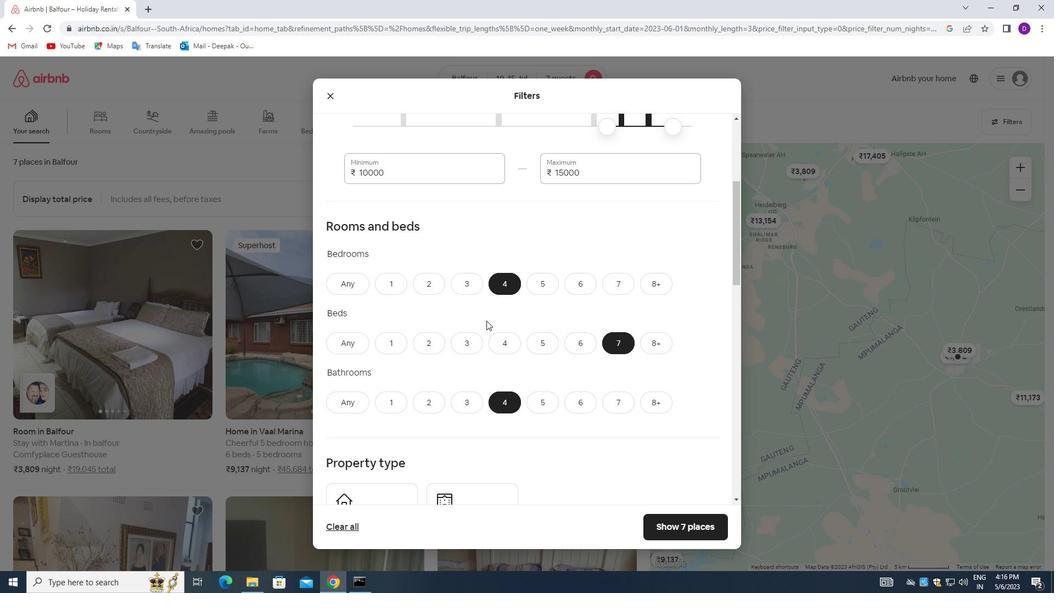 
Action: Mouse scrolled (486, 320) with delta (0, 0)
Screenshot: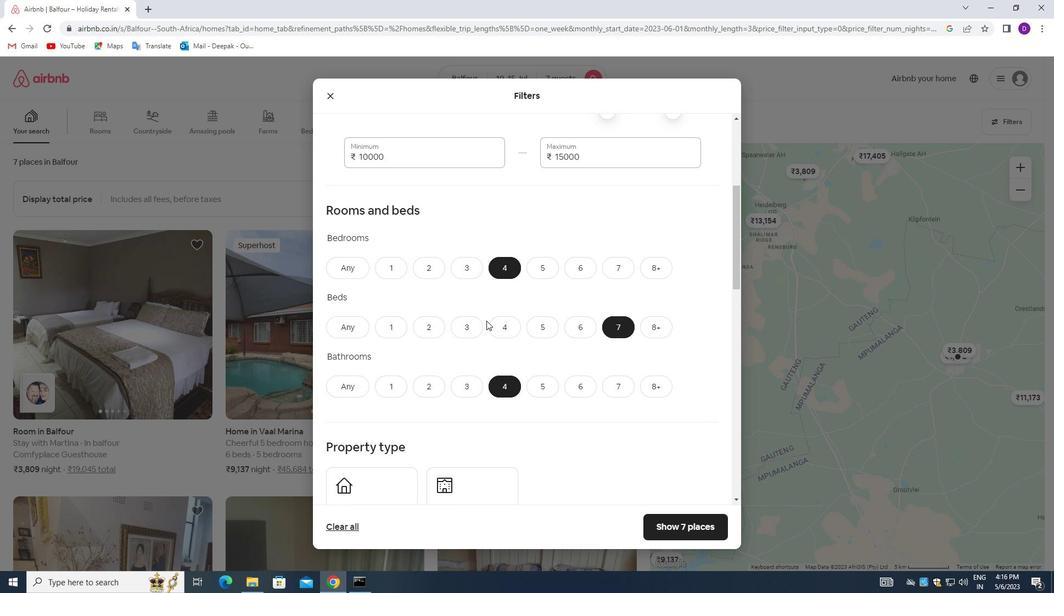
Action: Mouse scrolled (486, 320) with delta (0, 0)
Screenshot: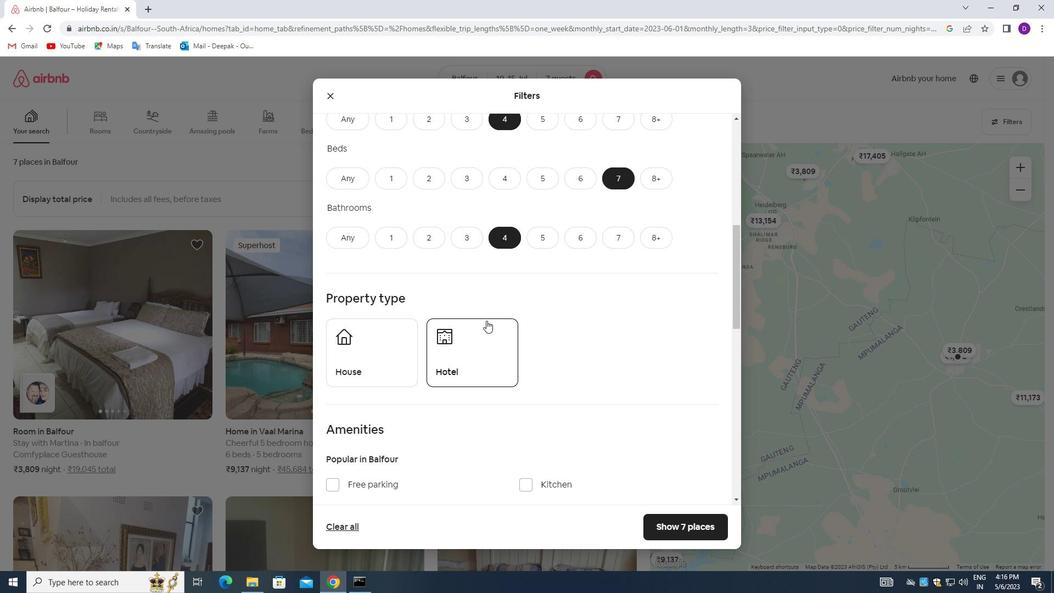 
Action: Mouse moved to (360, 308)
Screenshot: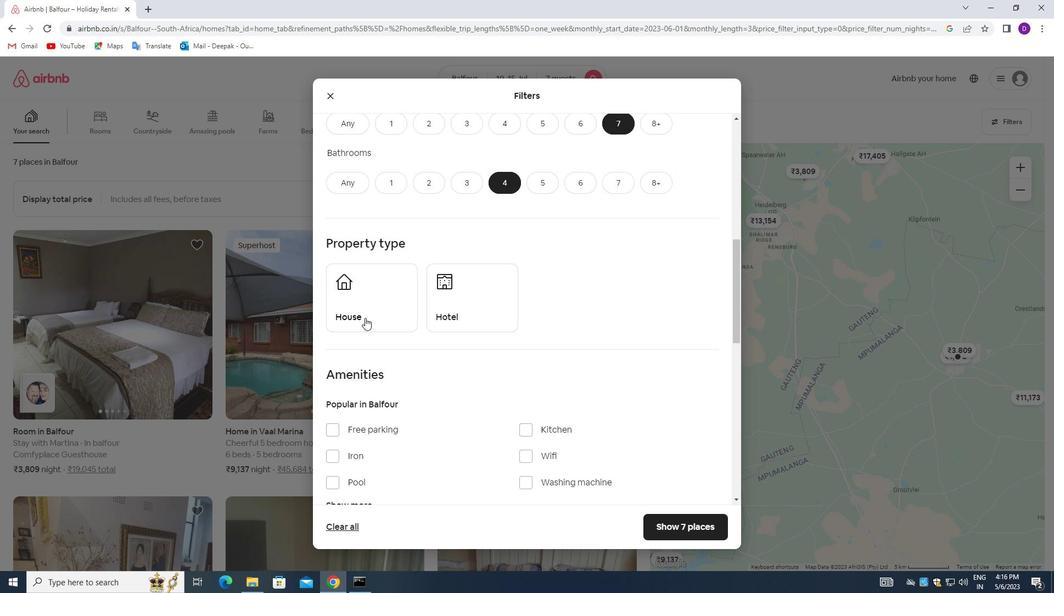 
Action: Mouse pressed left at (360, 308)
Screenshot: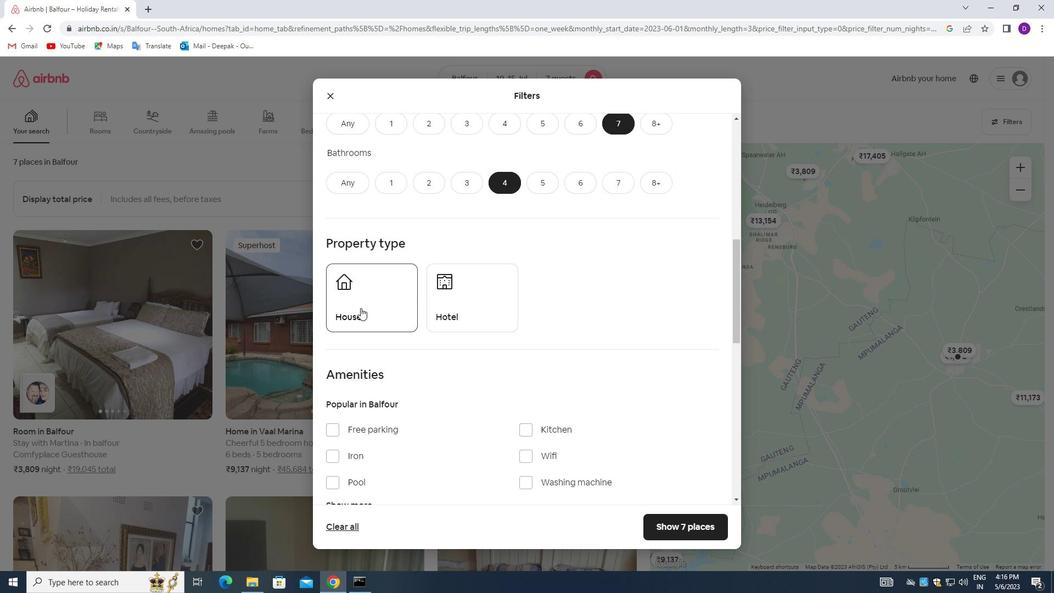 
Action: Mouse moved to (448, 329)
Screenshot: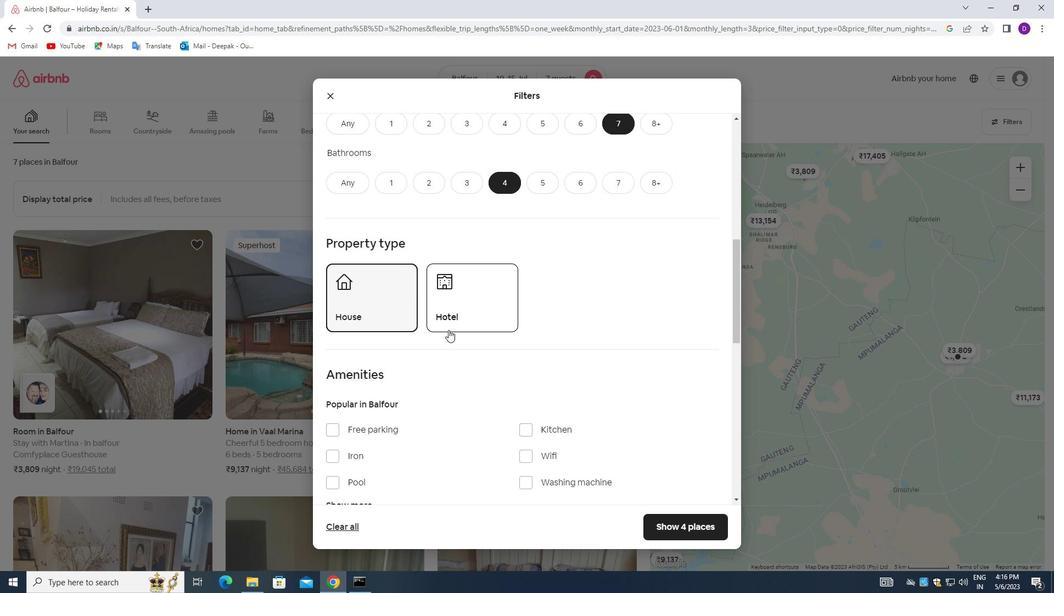 
Action: Mouse scrolled (448, 328) with delta (0, 0)
Screenshot: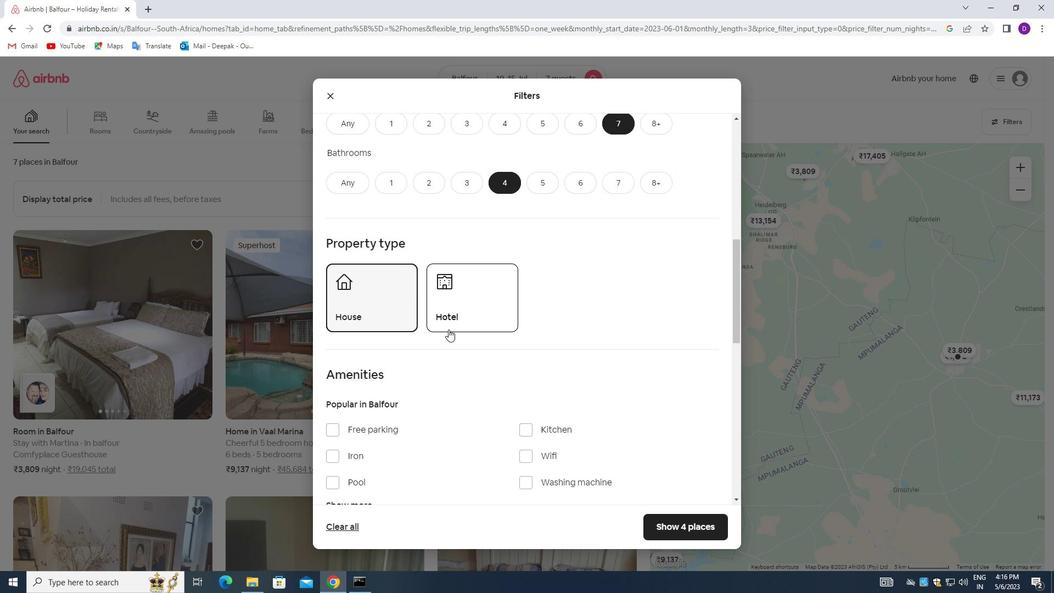
Action: Mouse scrolled (448, 328) with delta (0, 0)
Screenshot: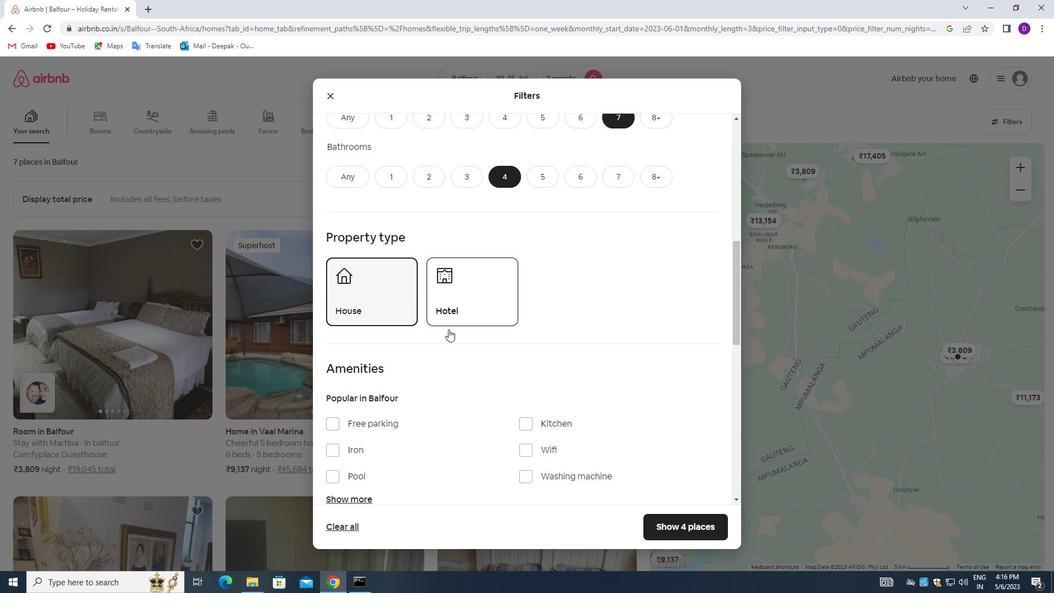 
Action: Mouse scrolled (448, 328) with delta (0, 0)
Screenshot: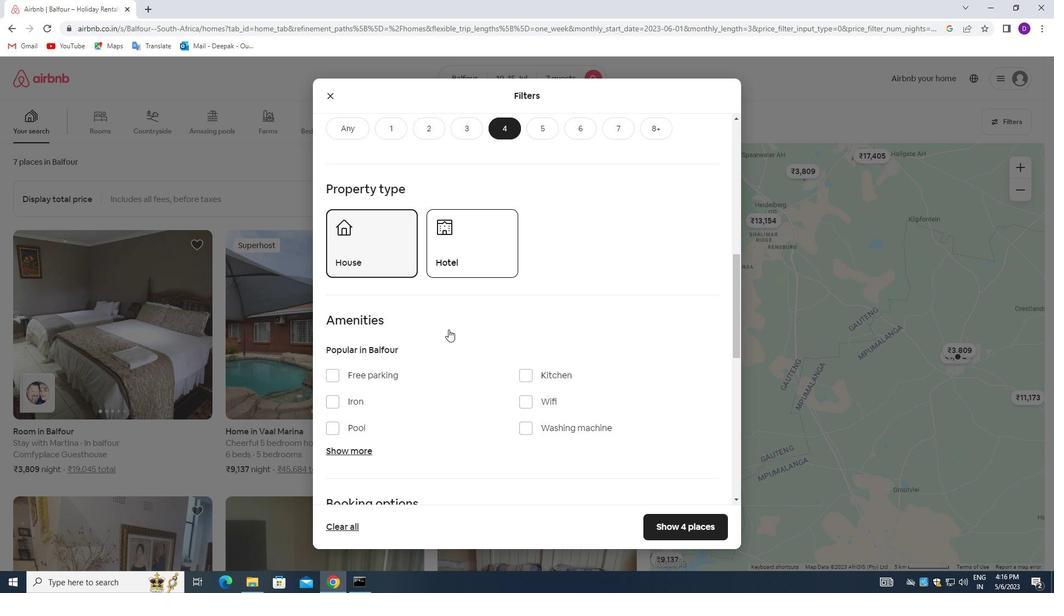 
Action: Mouse moved to (522, 291)
Screenshot: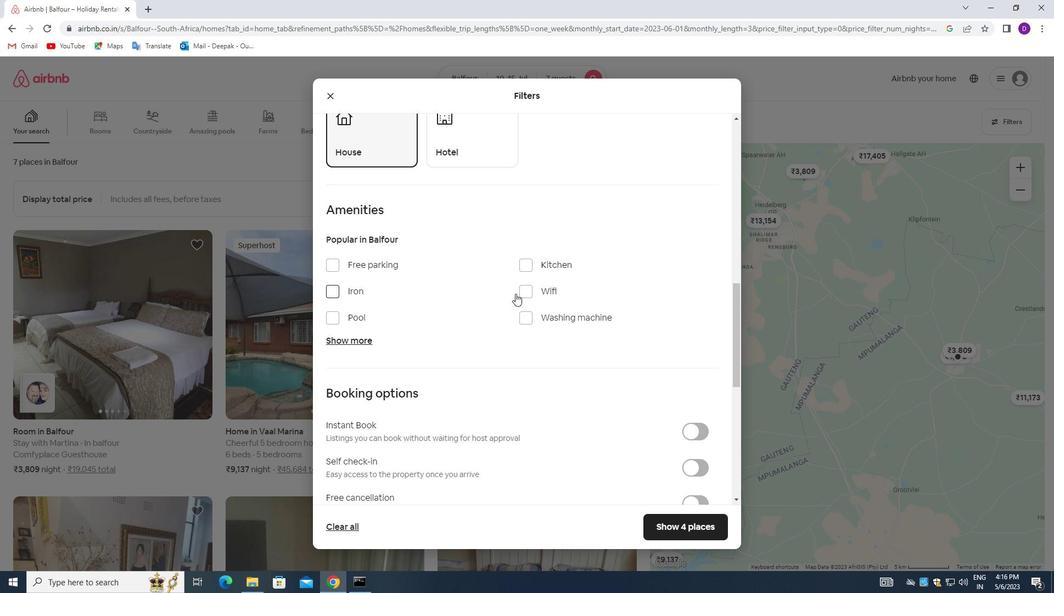 
Action: Mouse pressed left at (522, 291)
Screenshot: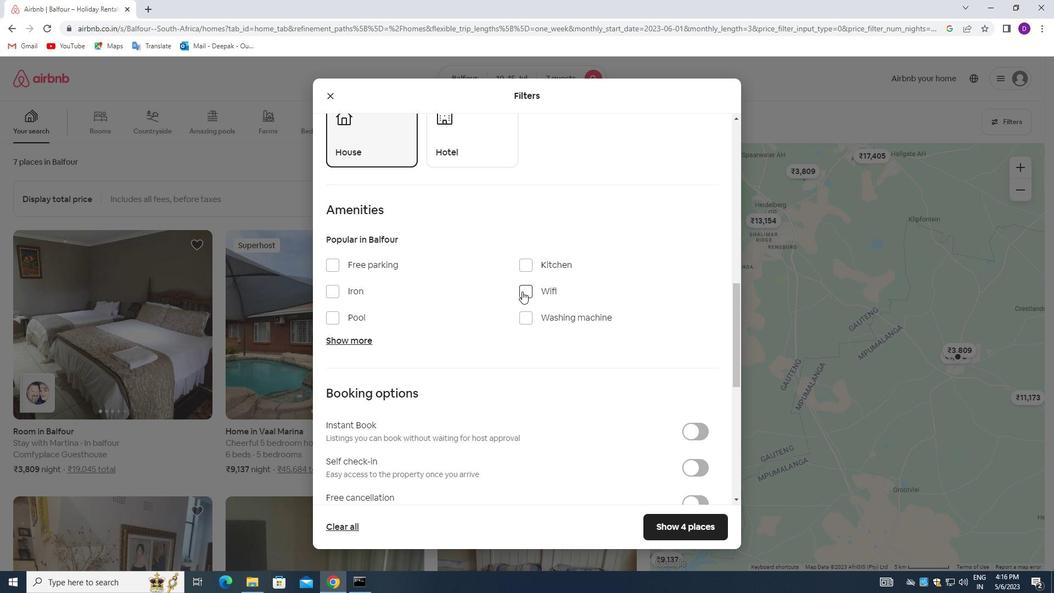 
Action: Mouse moved to (328, 265)
Screenshot: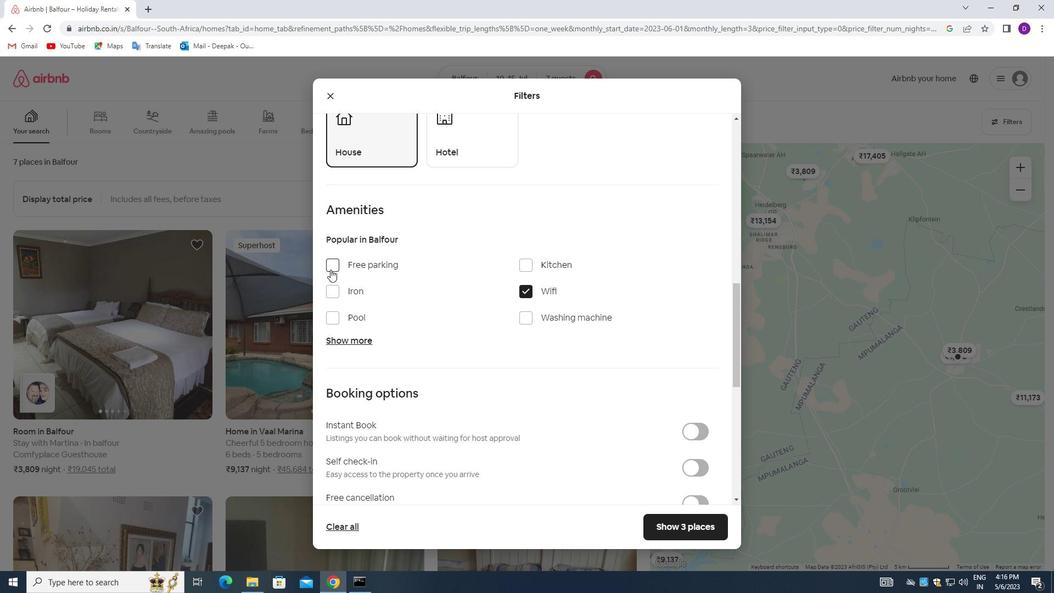 
Action: Mouse pressed left at (328, 265)
Screenshot: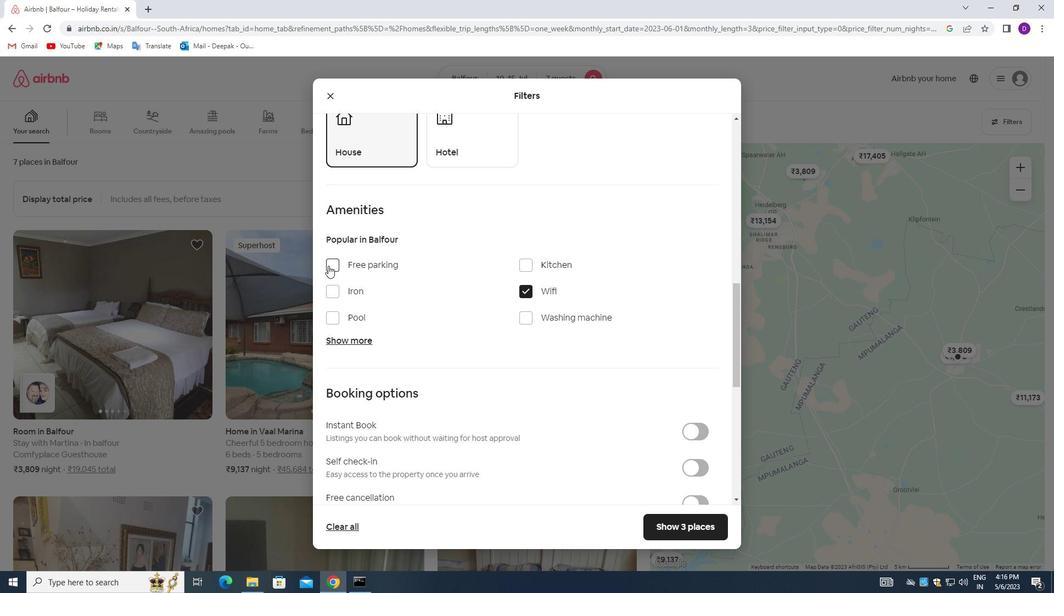 
Action: Mouse moved to (361, 342)
Screenshot: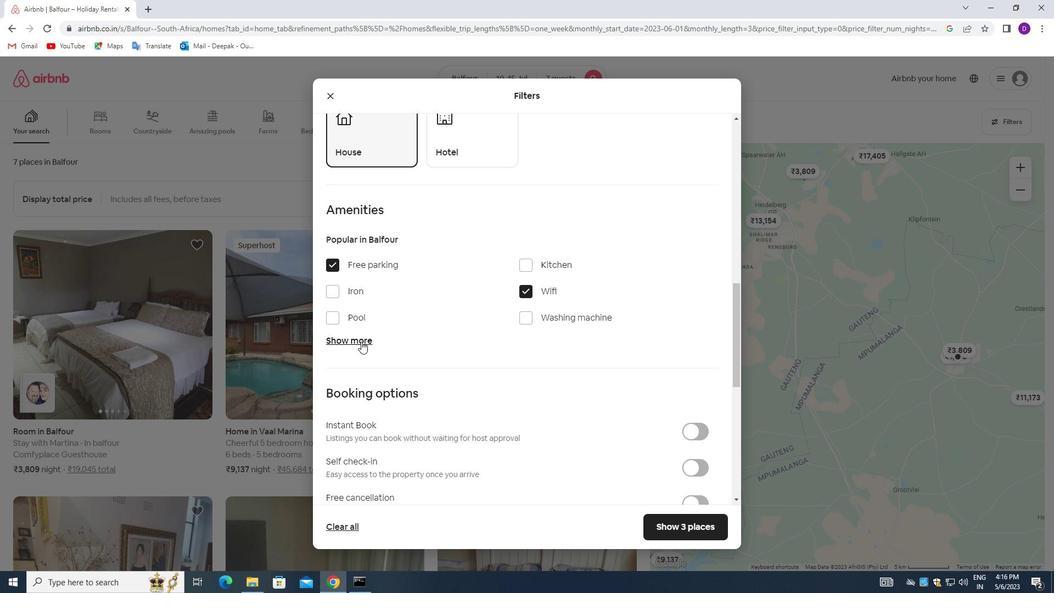 
Action: Mouse pressed left at (361, 342)
Screenshot: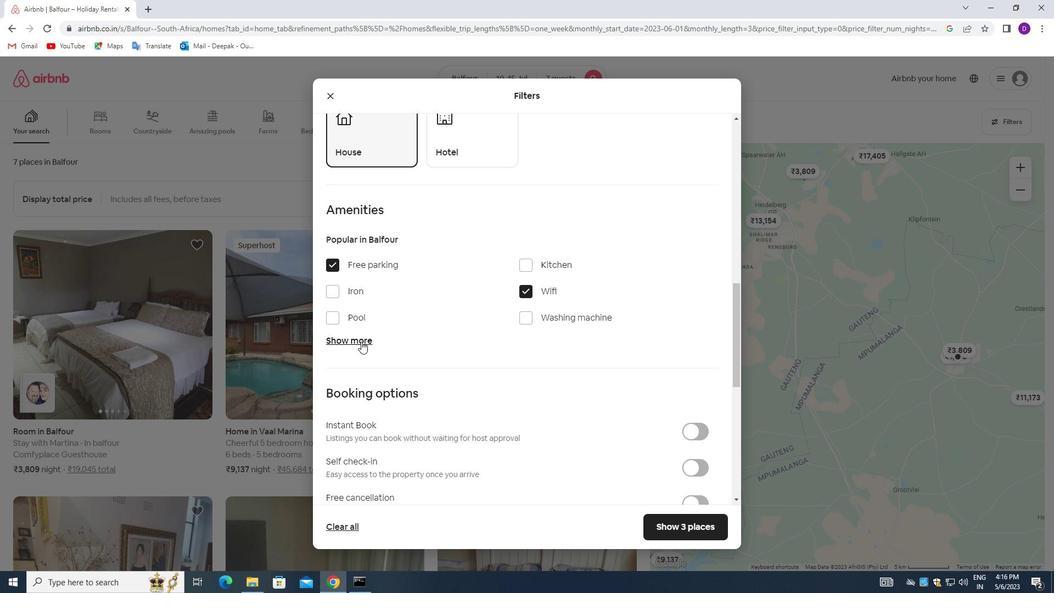 
Action: Mouse moved to (427, 363)
Screenshot: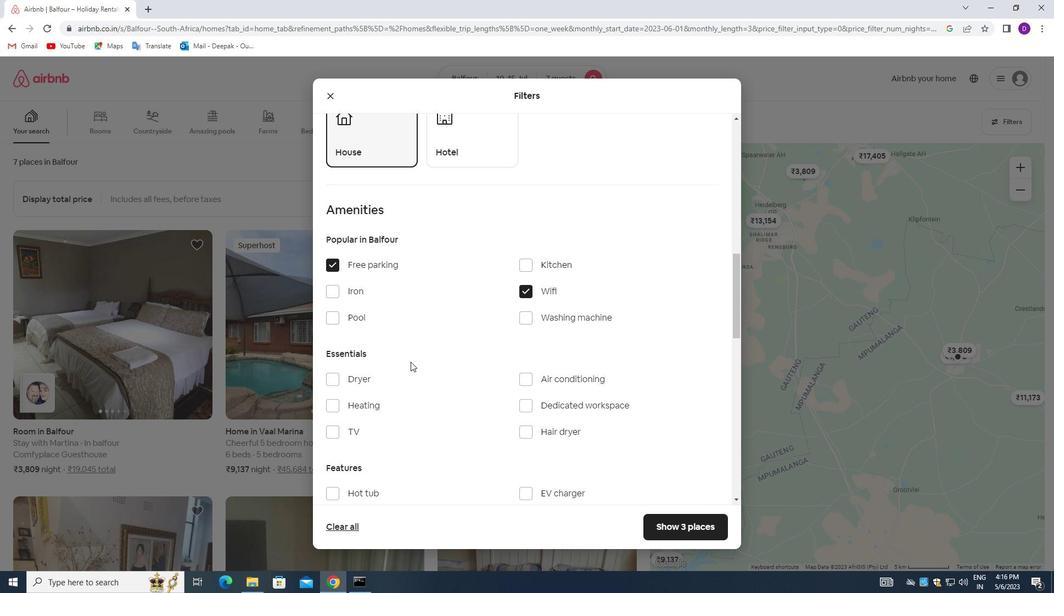 
Action: Mouse scrolled (427, 362) with delta (0, 0)
Screenshot: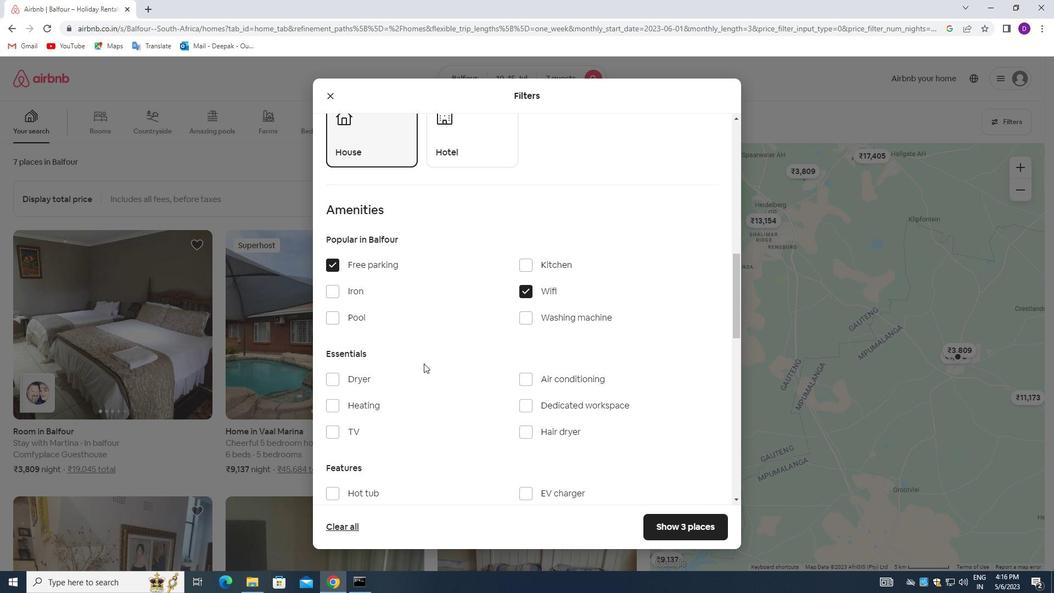 
Action: Mouse scrolled (427, 362) with delta (0, 0)
Screenshot: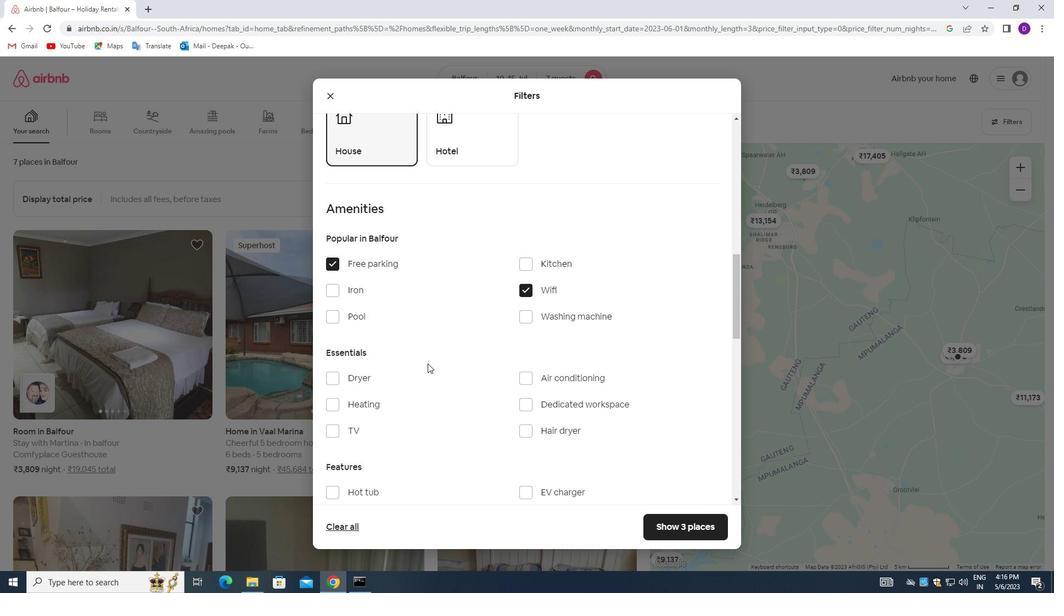 
Action: Mouse moved to (334, 321)
Screenshot: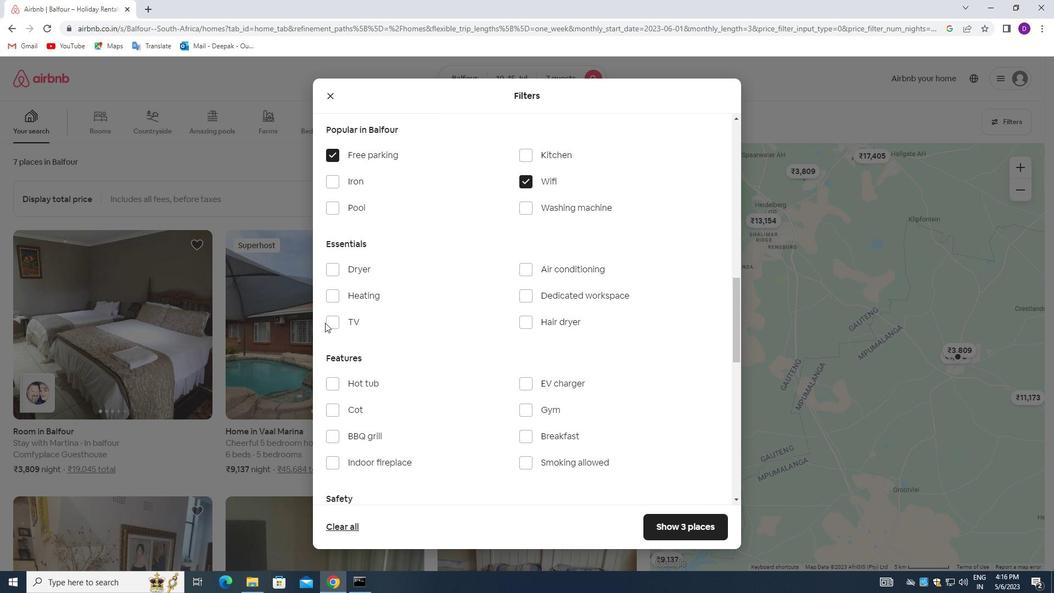 
Action: Mouse pressed left at (334, 321)
Screenshot: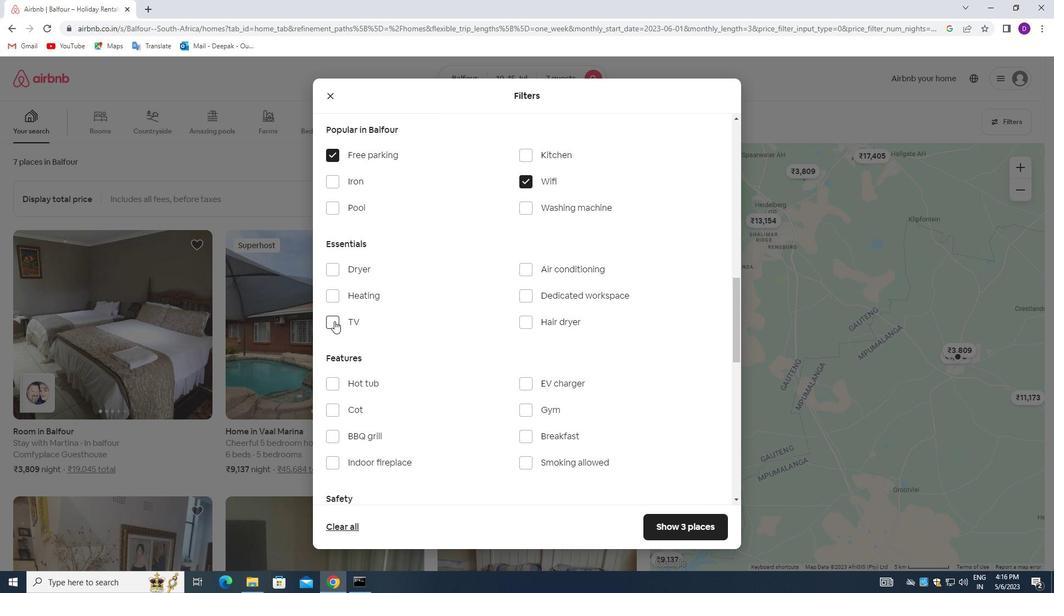 
Action: Mouse moved to (526, 408)
Screenshot: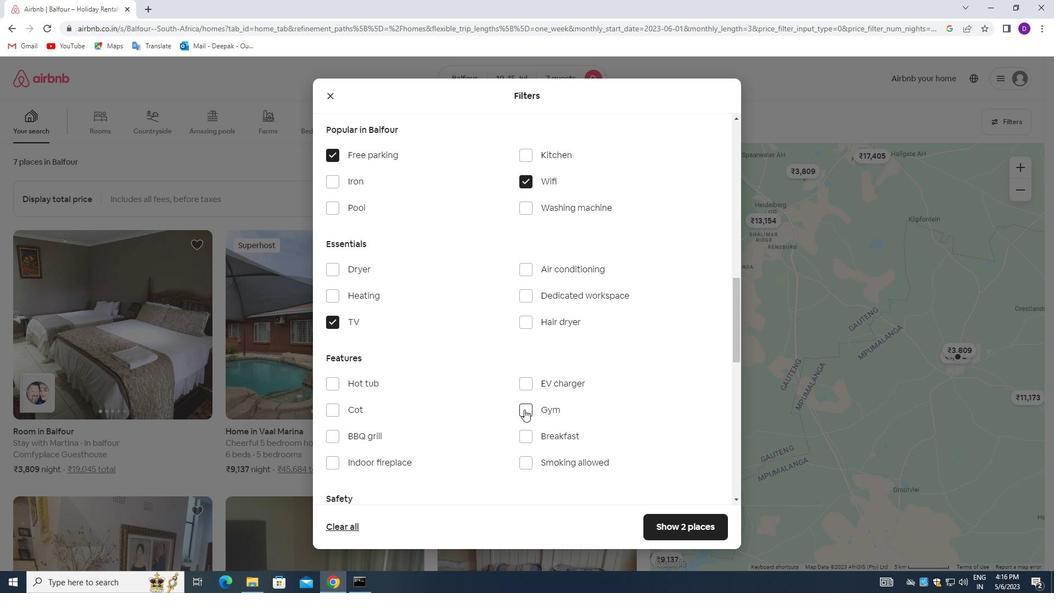
Action: Mouse pressed left at (526, 408)
Screenshot: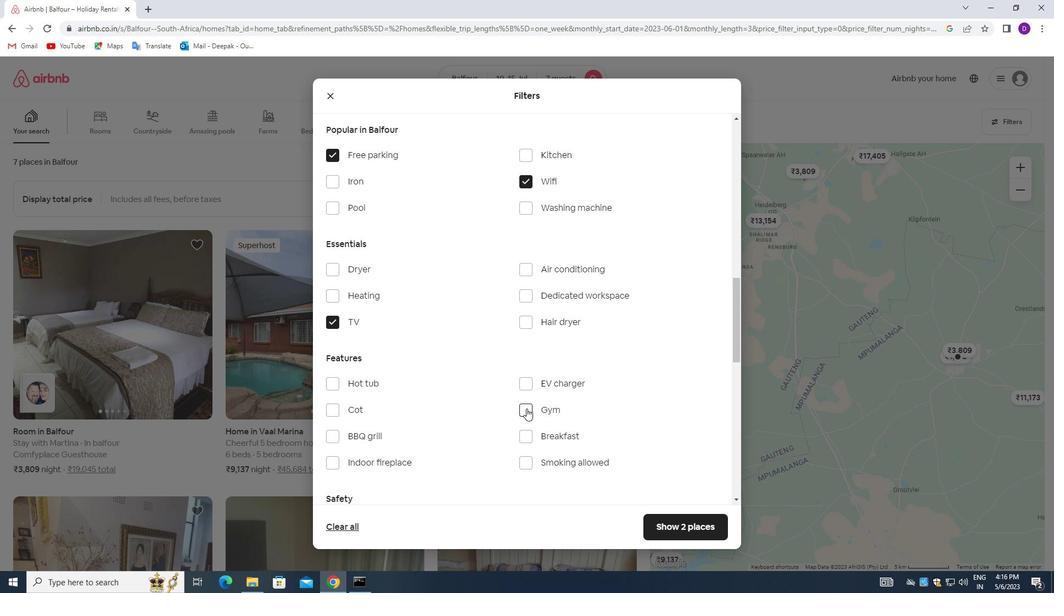
Action: Mouse moved to (527, 431)
Screenshot: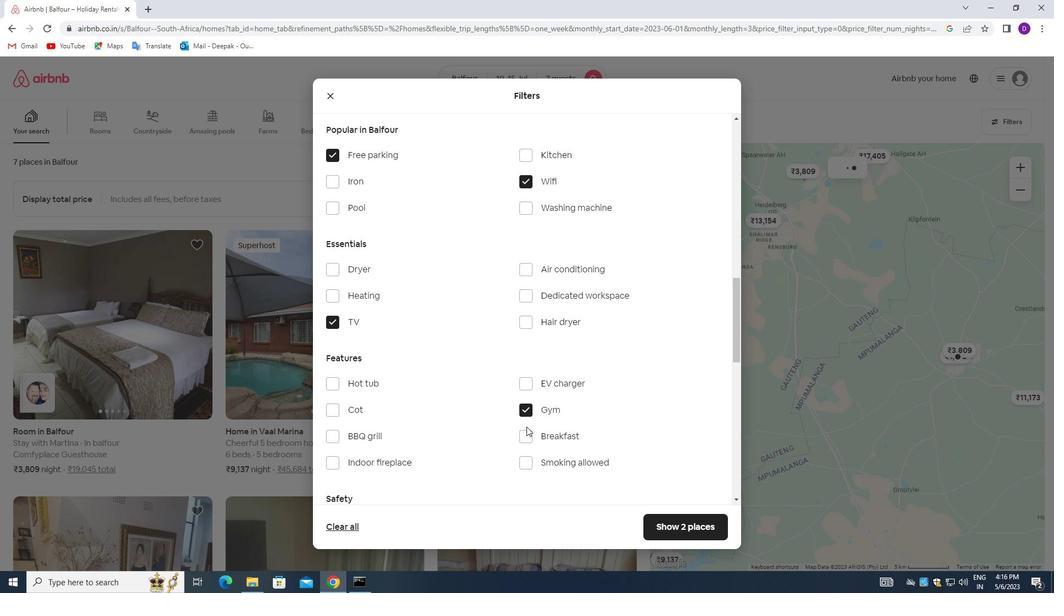 
Action: Mouse pressed left at (527, 431)
Screenshot: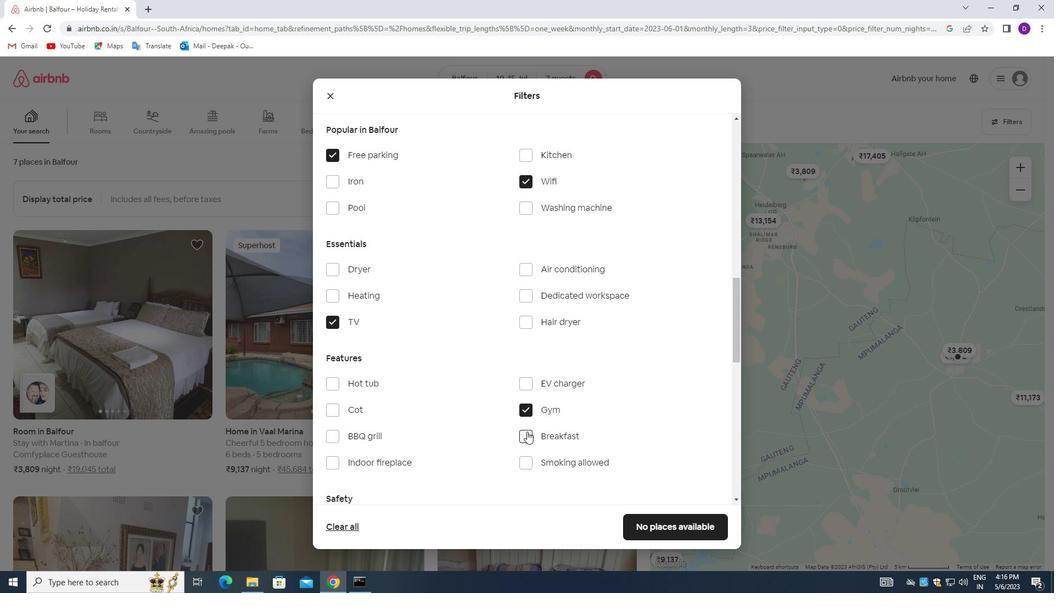
Action: Mouse moved to (436, 329)
Screenshot: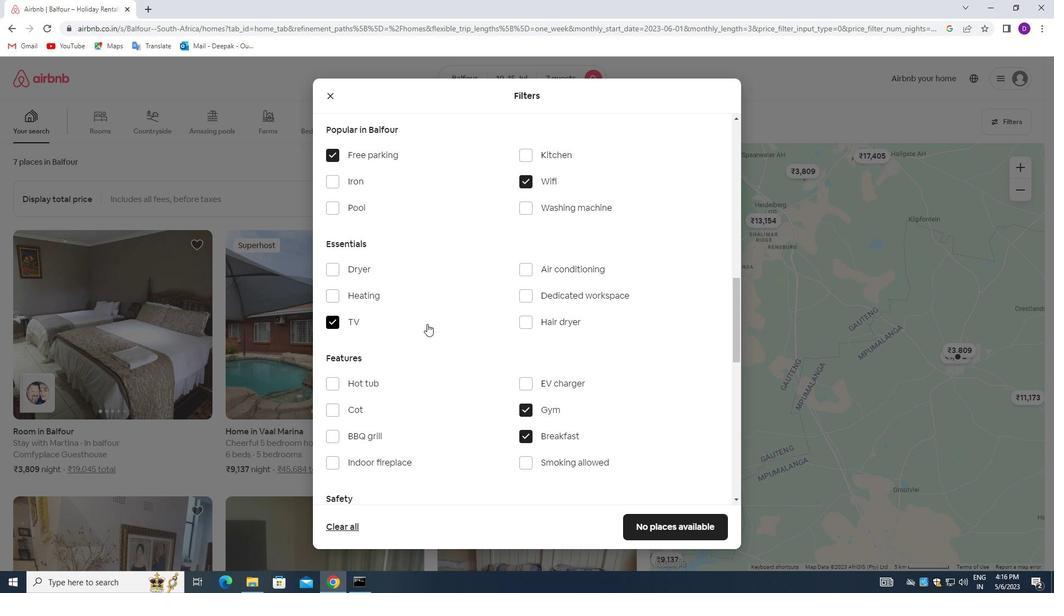 
Action: Mouse scrolled (436, 328) with delta (0, 0)
Screenshot: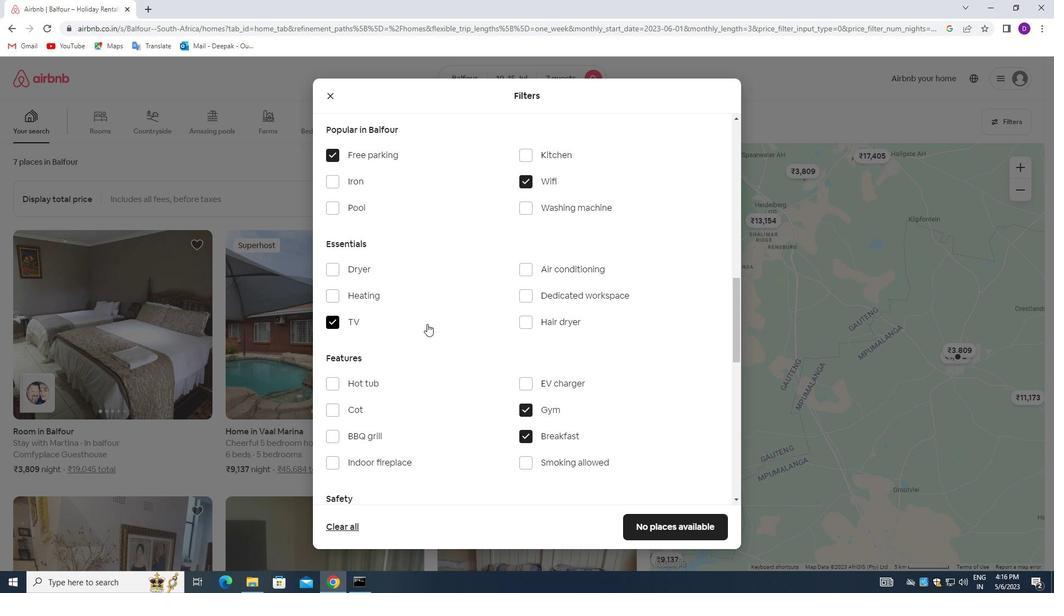
Action: Mouse moved to (438, 331)
Screenshot: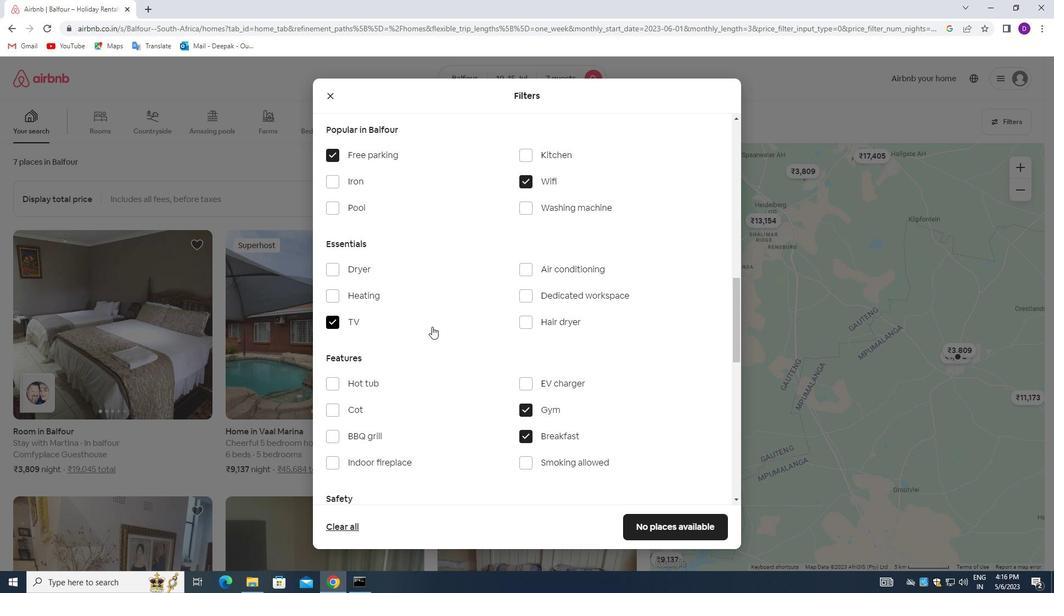 
Action: Mouse scrolled (438, 331) with delta (0, 0)
Screenshot: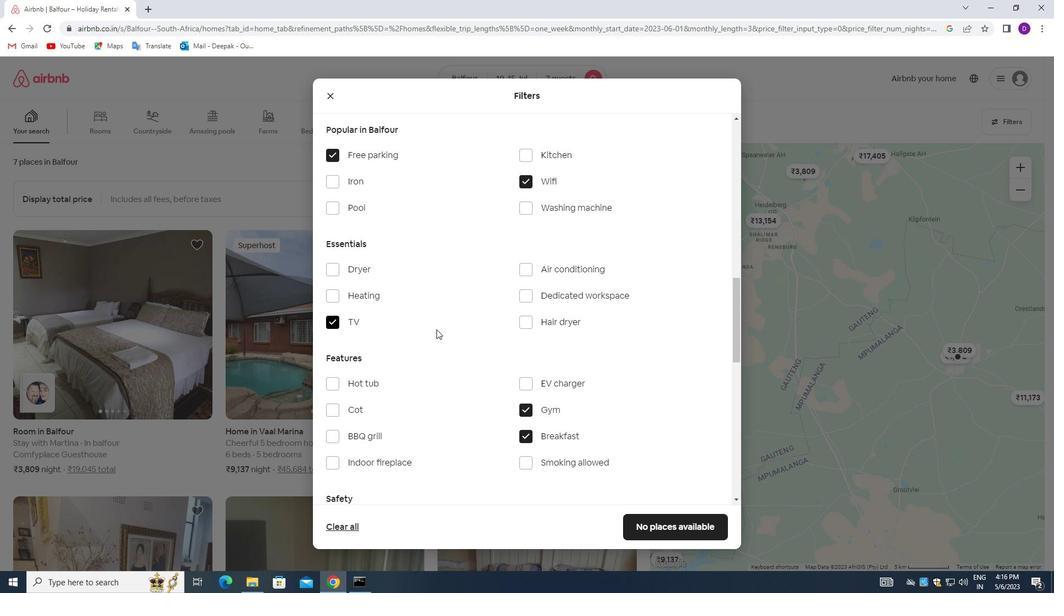 
Action: Mouse moved to (438, 337)
Screenshot: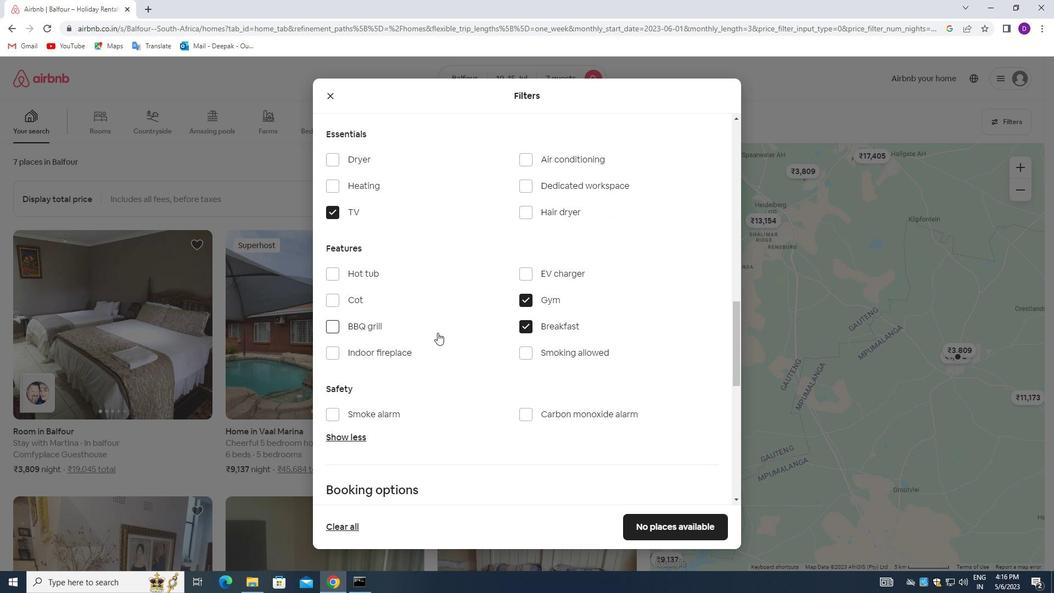 
Action: Mouse scrolled (438, 337) with delta (0, 0)
Screenshot: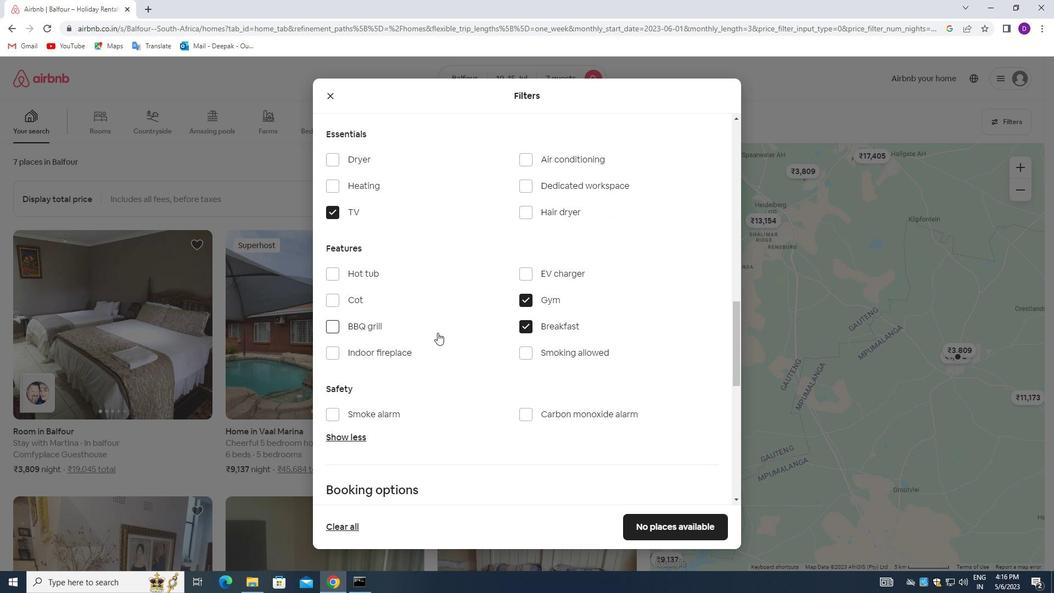 
Action: Mouse moved to (439, 339)
Screenshot: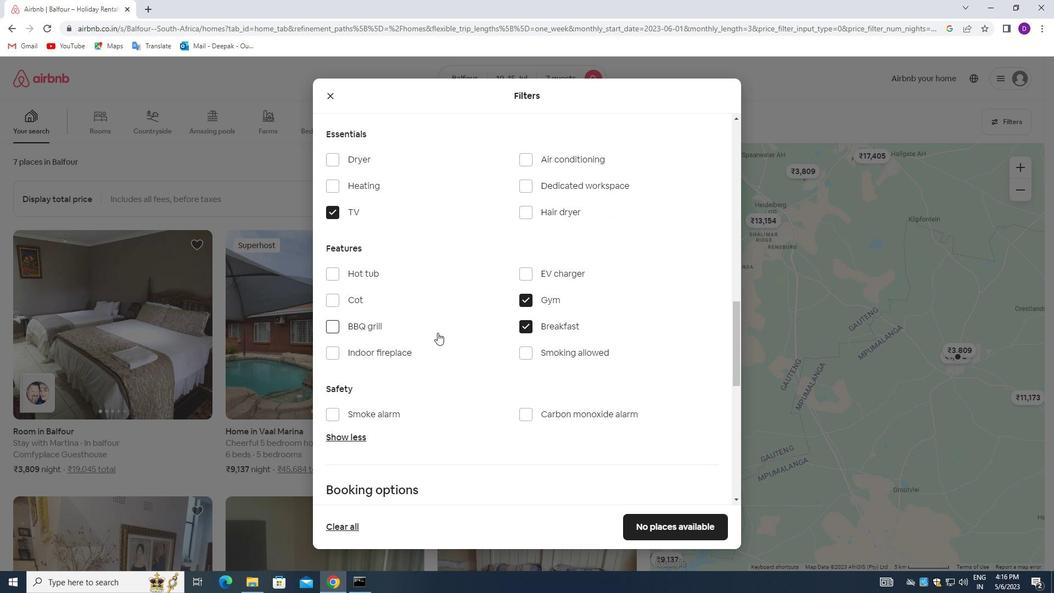 
Action: Mouse scrolled (439, 338) with delta (0, 0)
Screenshot: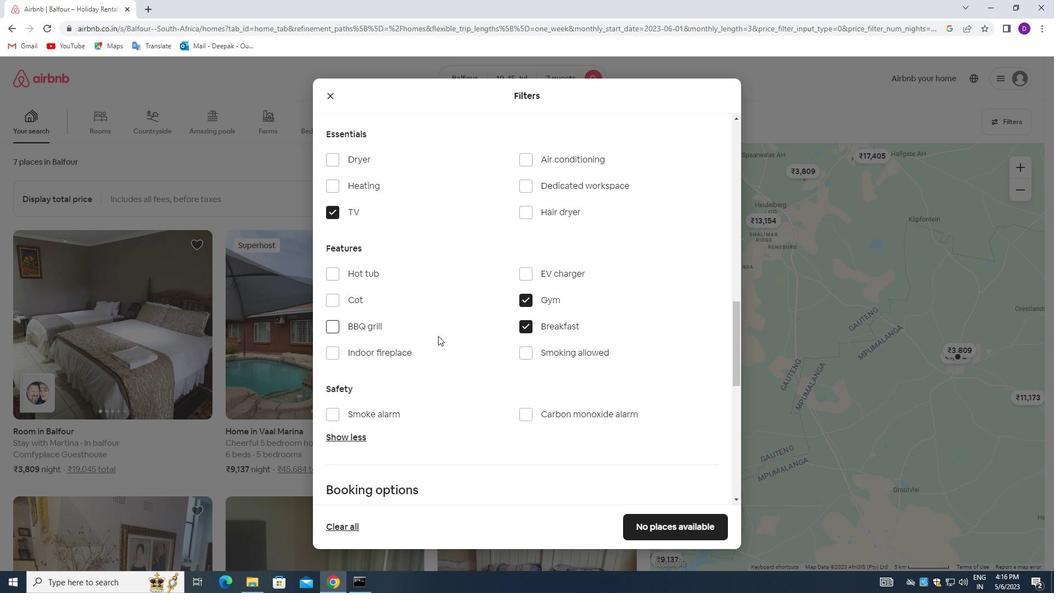 
Action: Mouse moved to (440, 343)
Screenshot: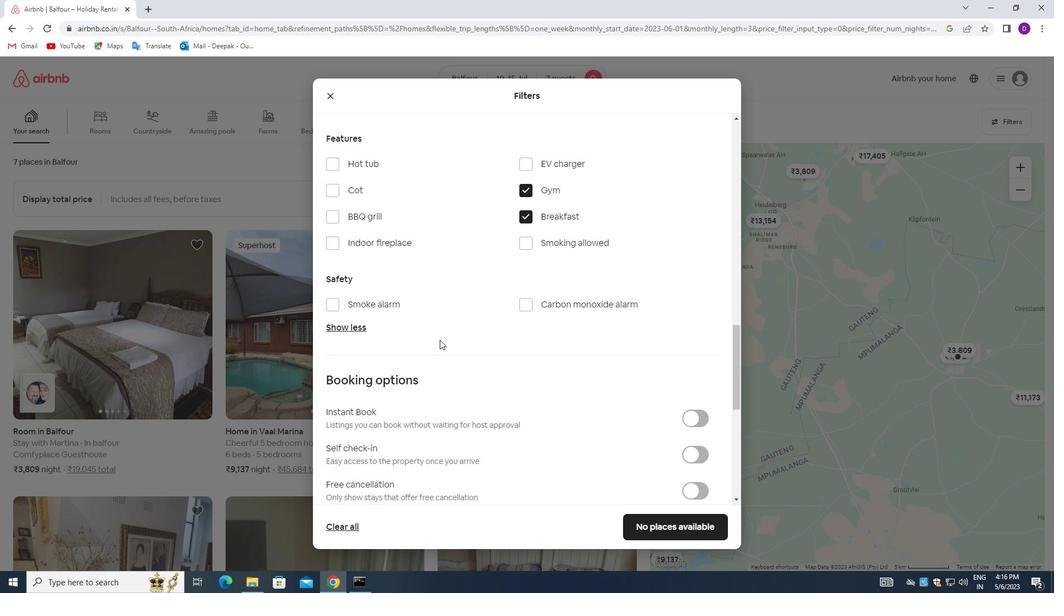 
Action: Mouse scrolled (440, 342) with delta (0, 0)
Screenshot: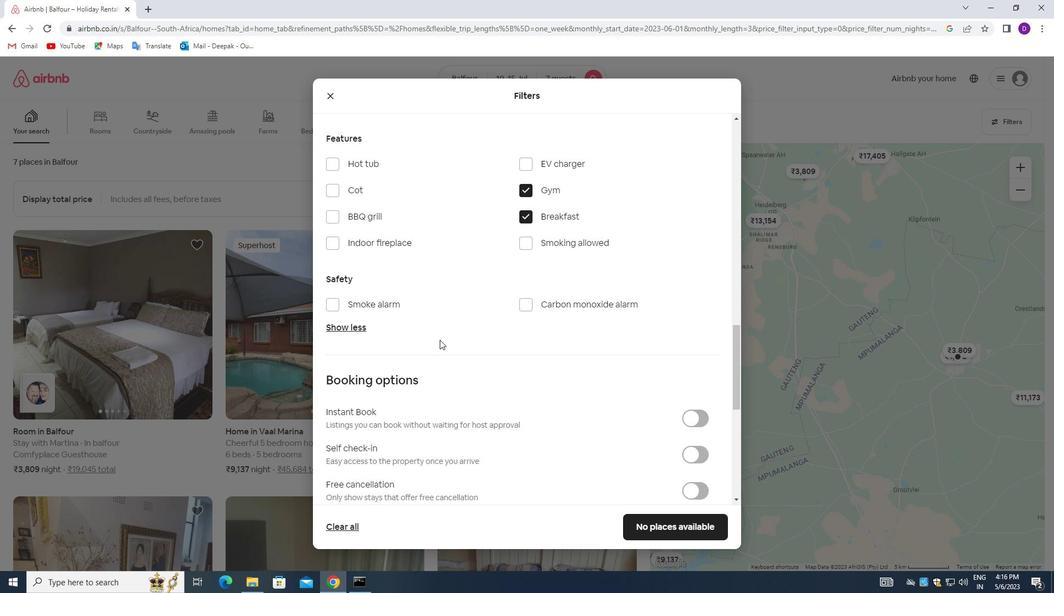 
Action: Mouse moved to (441, 344)
Screenshot: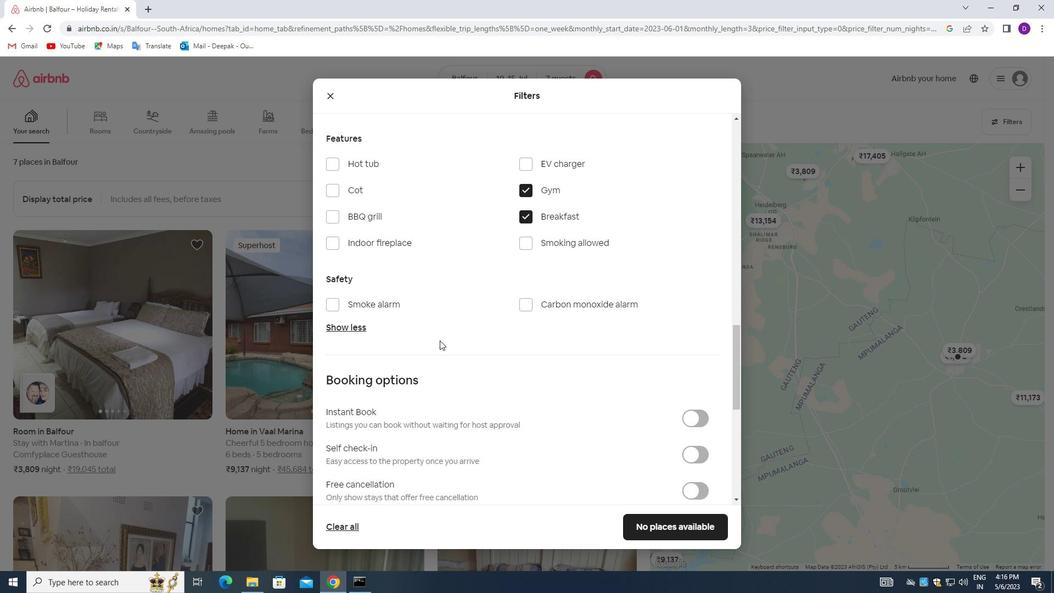 
Action: Mouse scrolled (441, 343) with delta (0, 0)
Screenshot: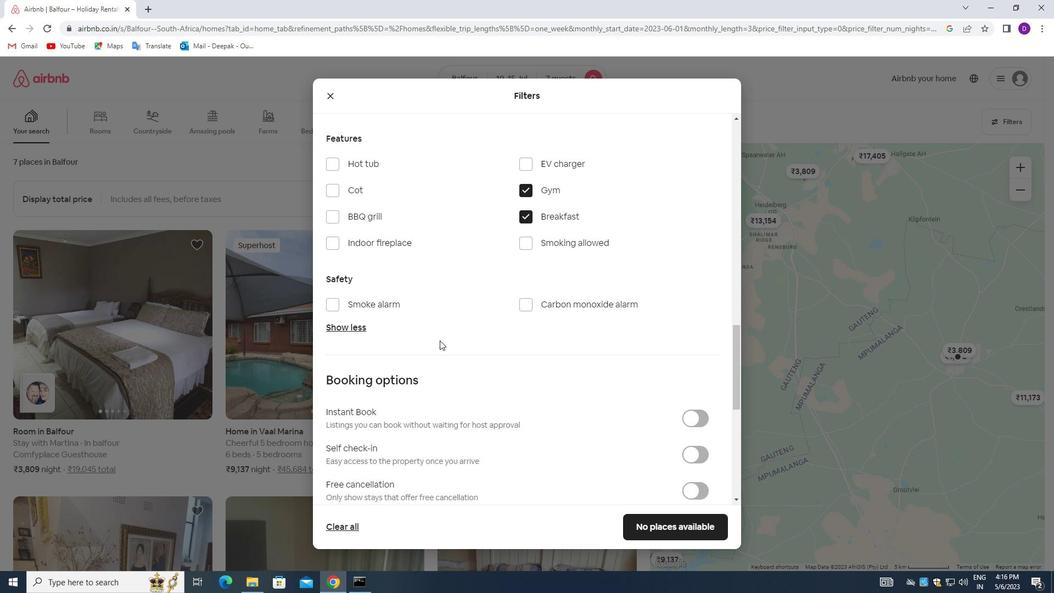 
Action: Mouse moved to (442, 346)
Screenshot: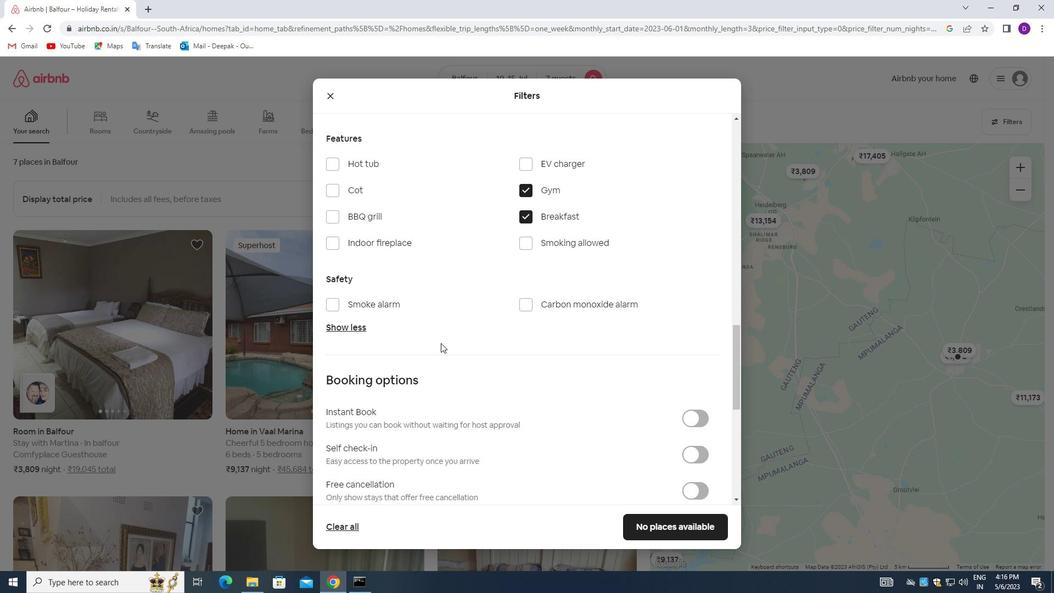 
Action: Mouse scrolled (442, 345) with delta (0, 0)
Screenshot: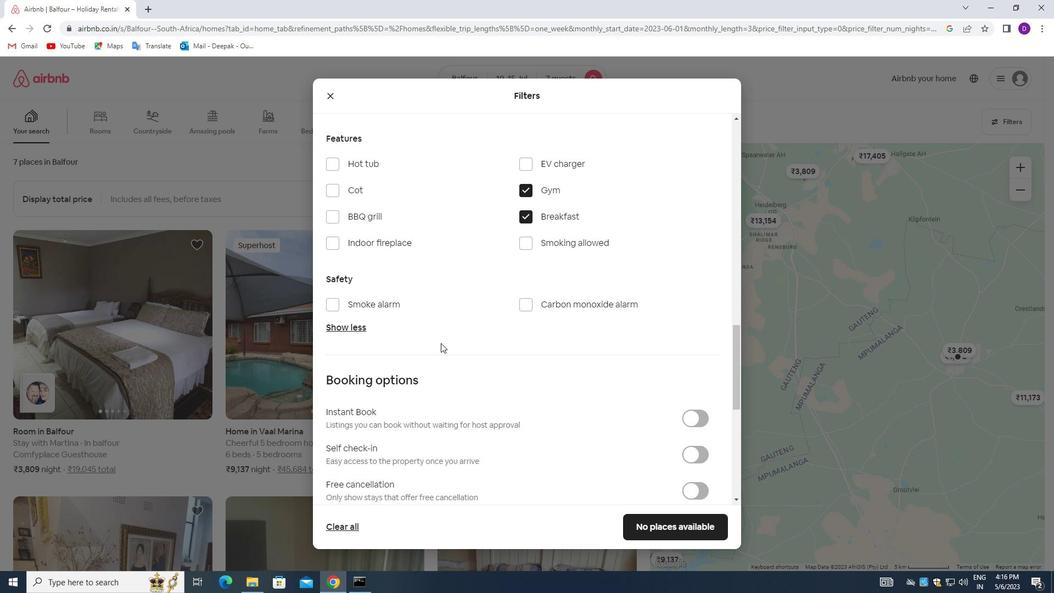 
Action: Mouse moved to (691, 290)
Screenshot: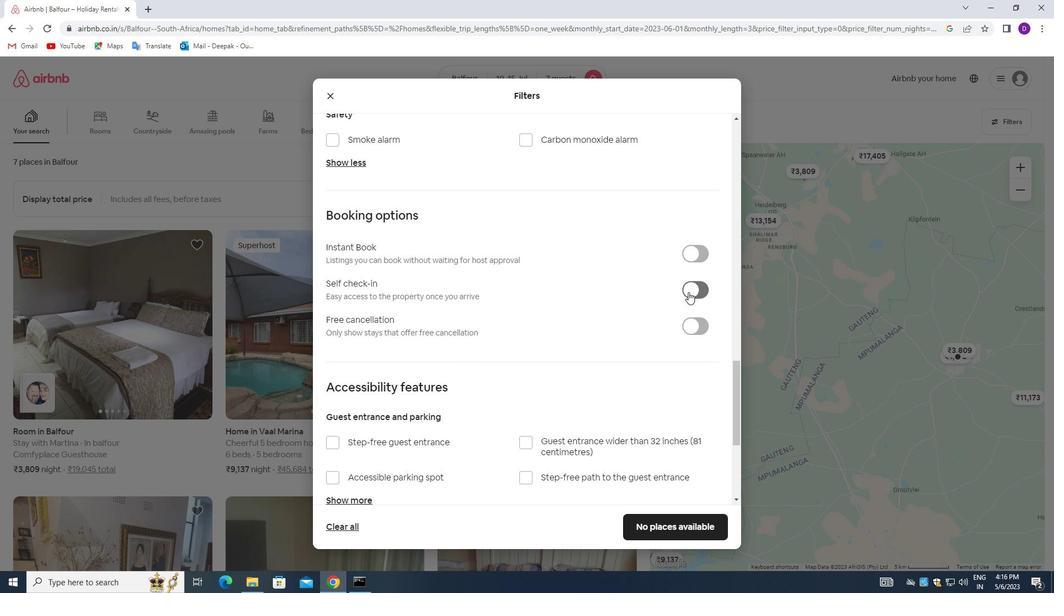 
Action: Mouse pressed left at (691, 290)
Screenshot: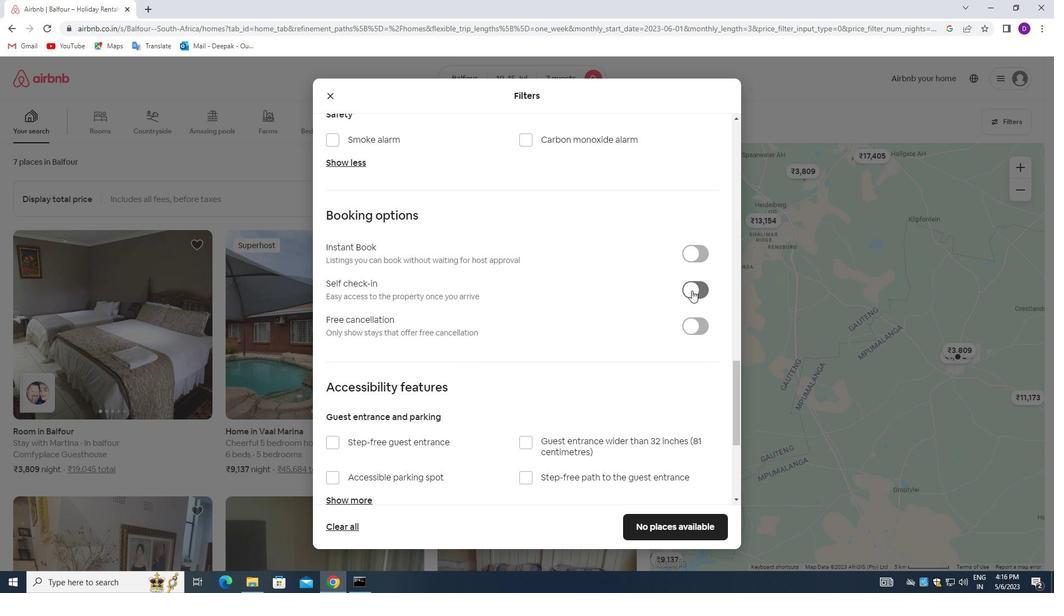 
Action: Mouse moved to (465, 351)
Screenshot: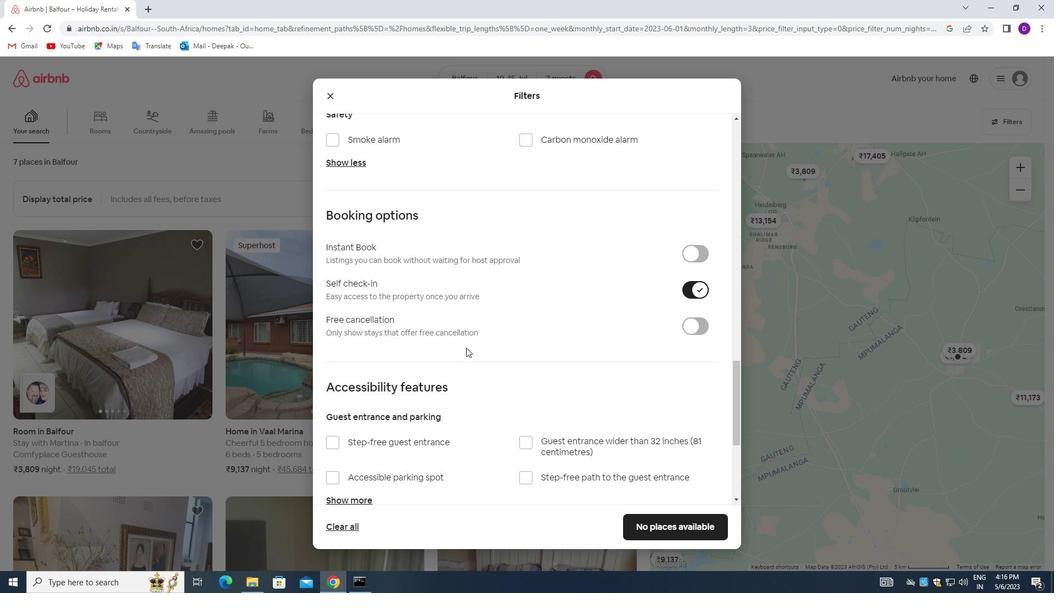
Action: Mouse scrolled (465, 351) with delta (0, 0)
Screenshot: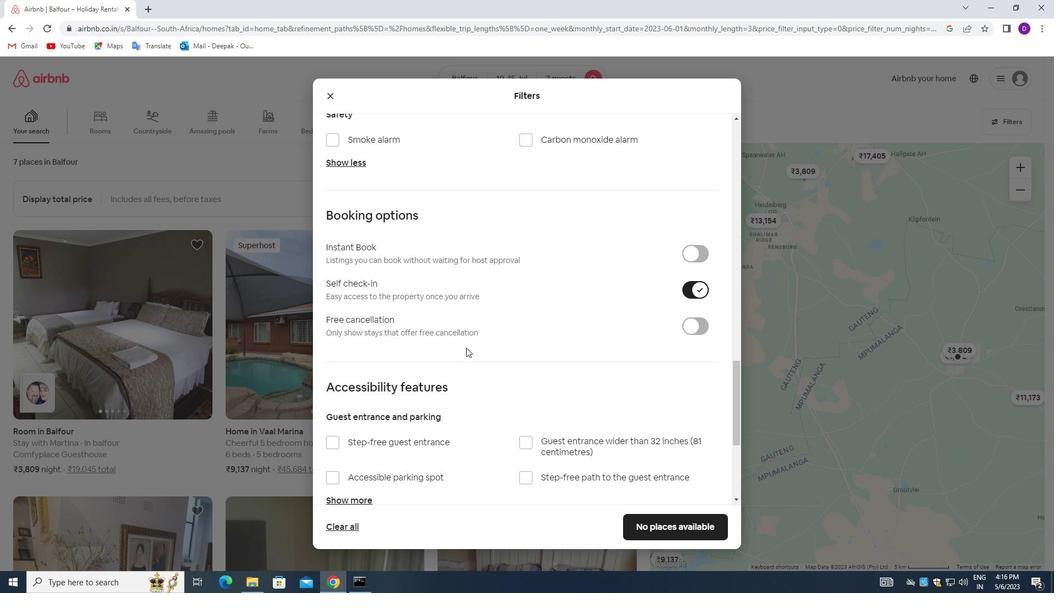 
Action: Mouse moved to (465, 352)
Screenshot: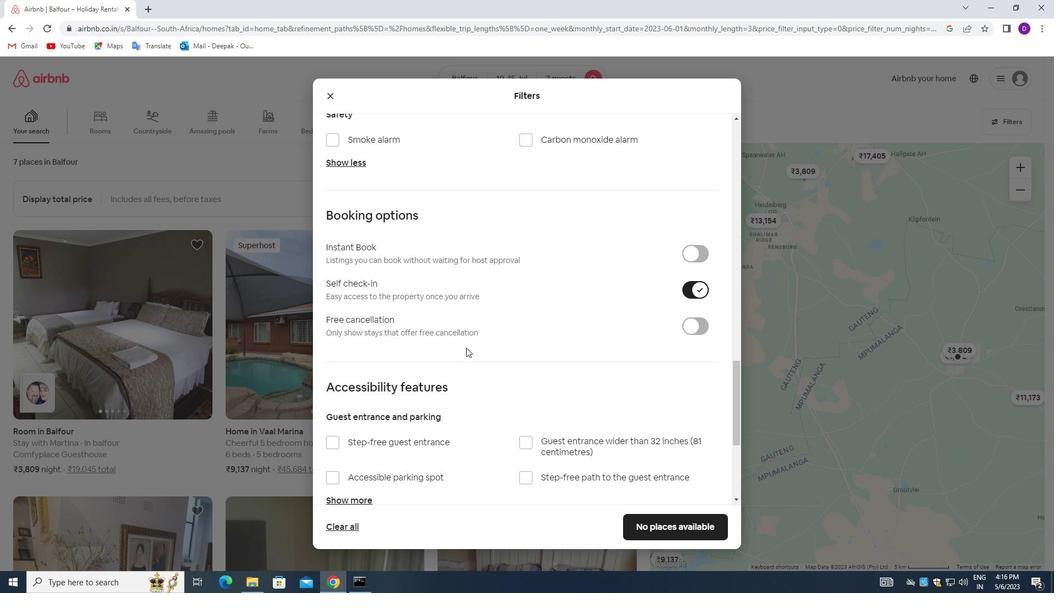
Action: Mouse scrolled (465, 351) with delta (0, 0)
Screenshot: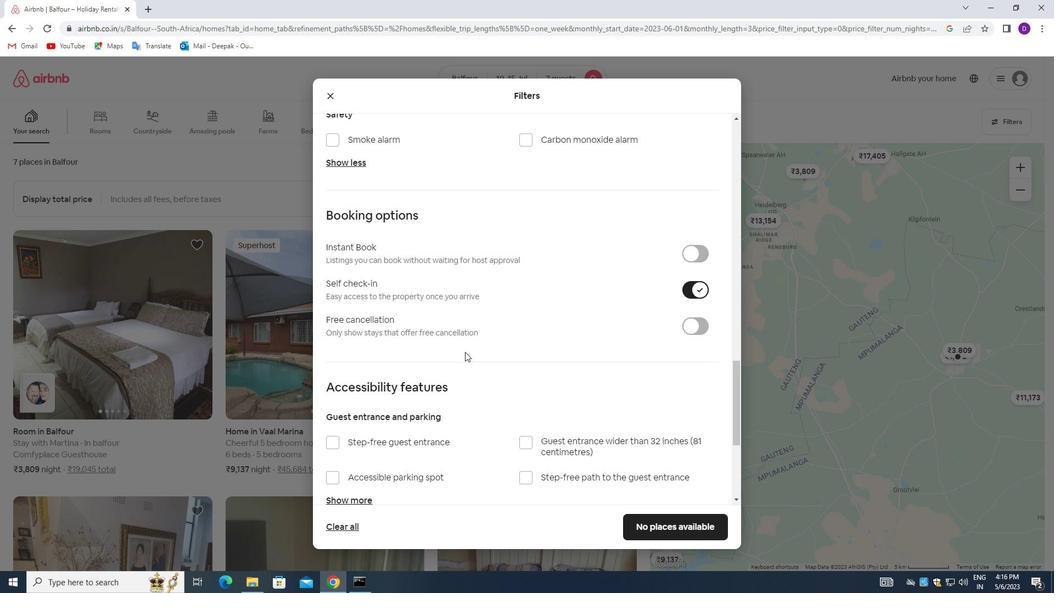 
Action: Mouse moved to (463, 351)
Screenshot: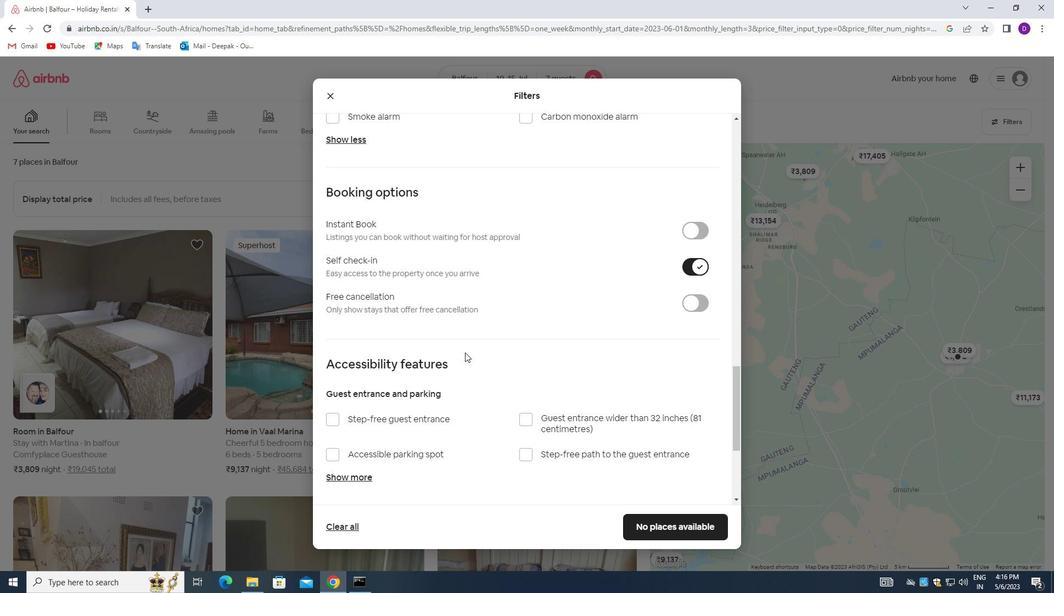 
Action: Mouse scrolled (463, 350) with delta (0, 0)
Screenshot: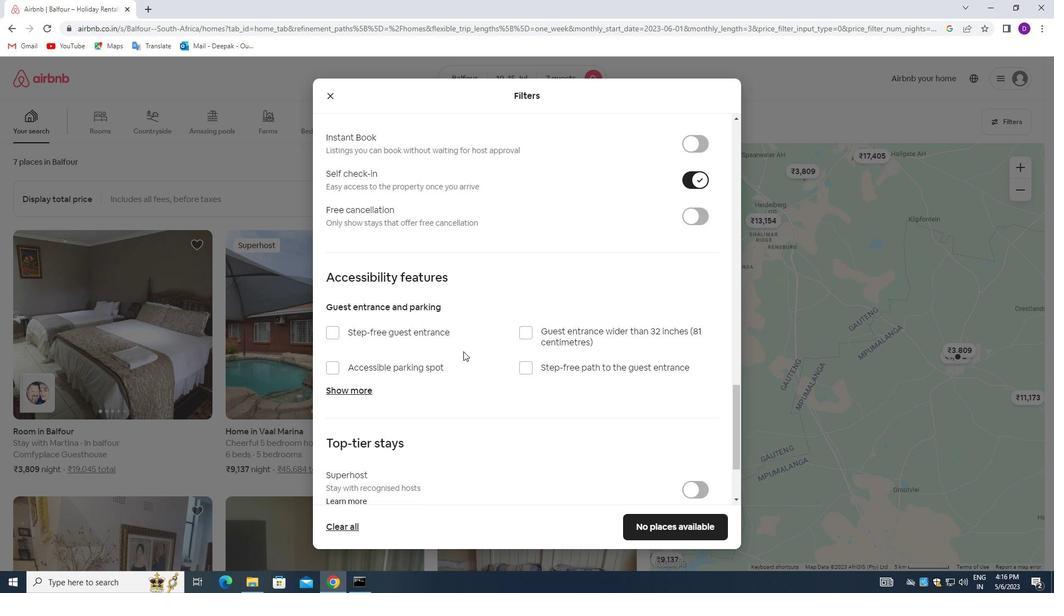 
Action: Mouse scrolled (463, 350) with delta (0, 0)
Screenshot: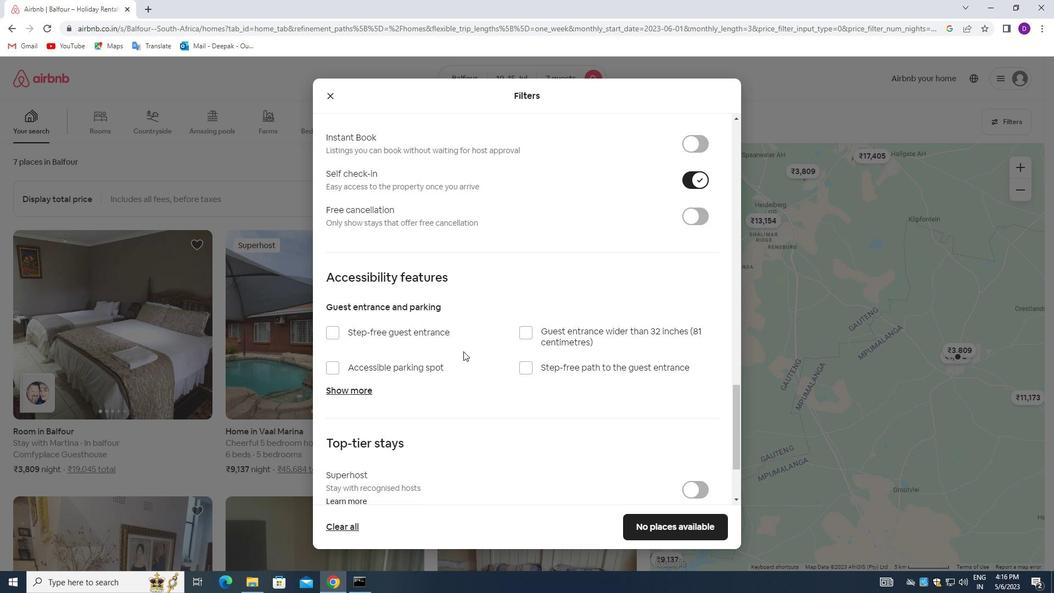 
Action: Mouse scrolled (463, 350) with delta (0, 0)
Screenshot: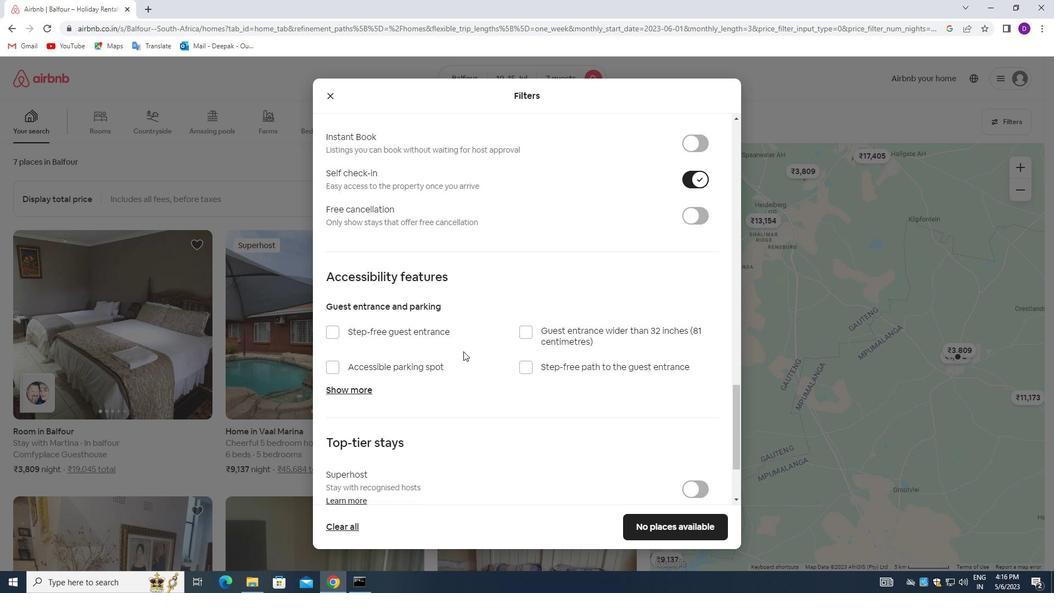 
Action: Mouse moved to (463, 351)
Screenshot: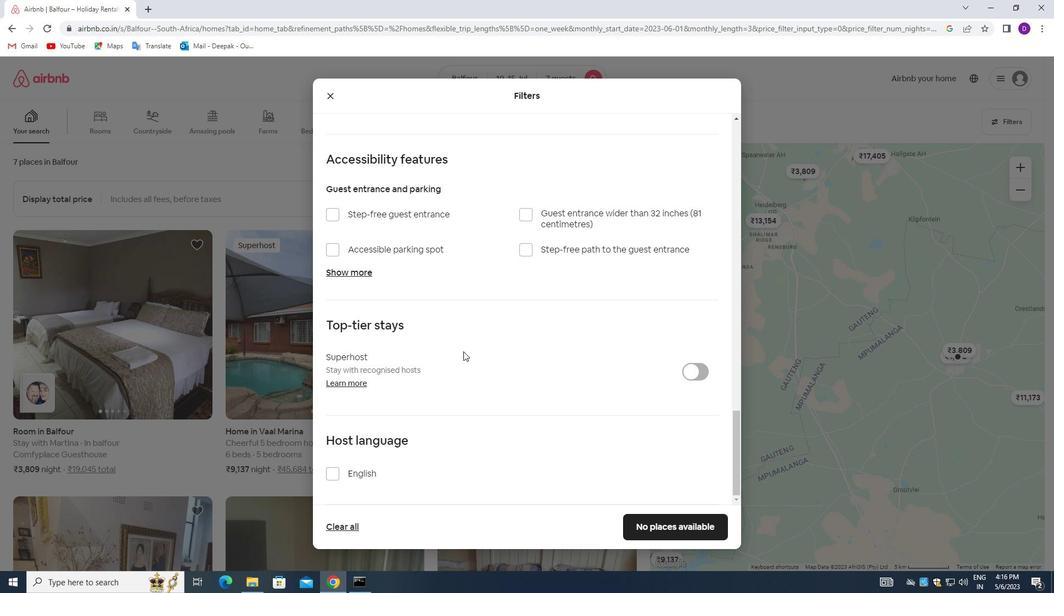 
Action: Mouse scrolled (463, 350) with delta (0, 0)
Screenshot: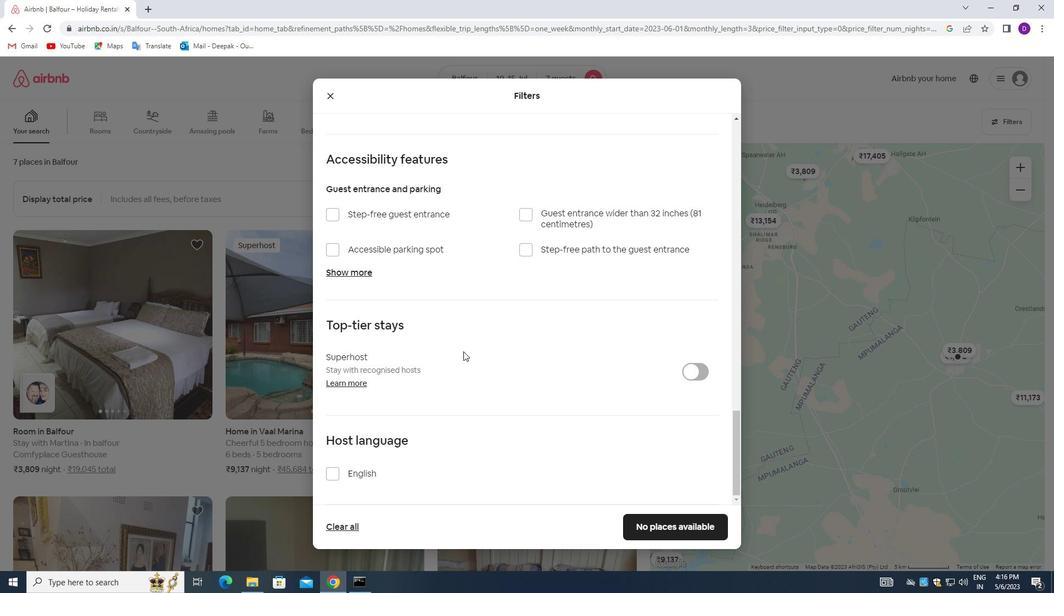 
Action: Mouse moved to (463, 354)
Screenshot: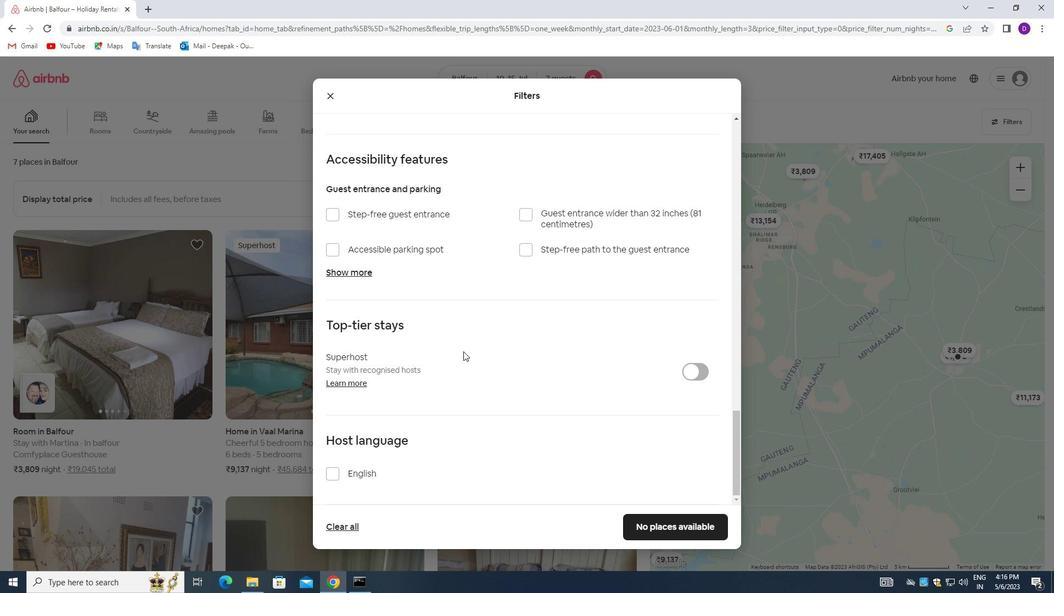 
Action: Mouse scrolled (463, 353) with delta (0, 0)
Screenshot: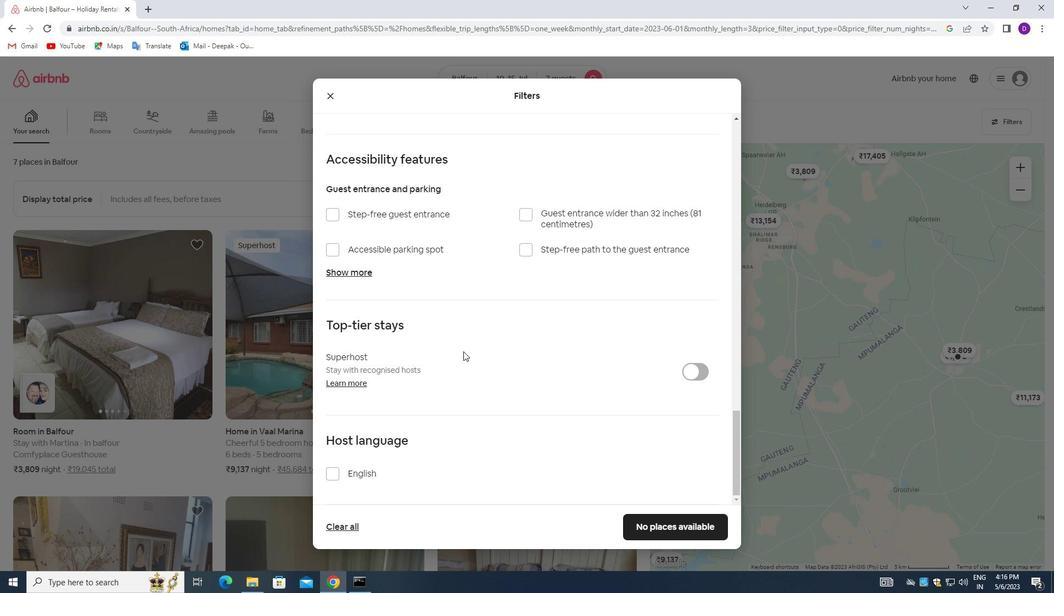 
Action: Mouse moved to (463, 355)
Screenshot: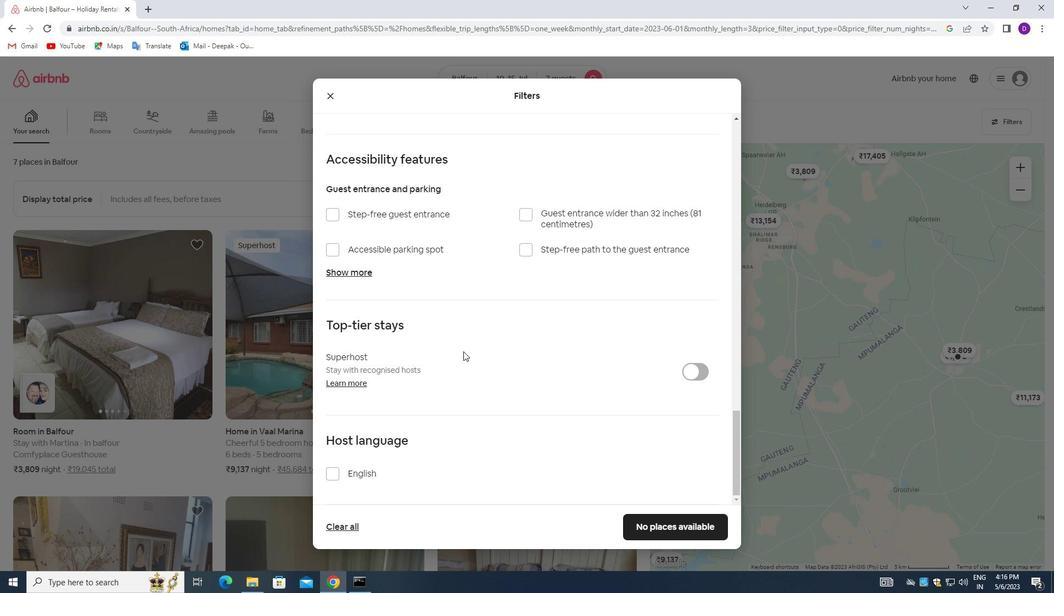 
Action: Mouse scrolled (463, 354) with delta (0, 0)
Screenshot: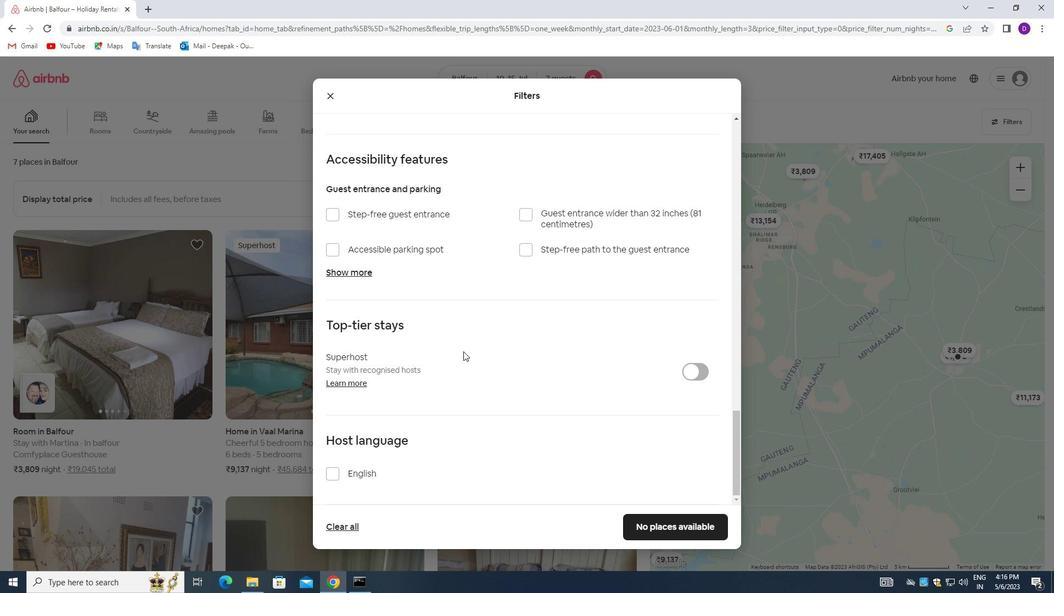 
Action: Mouse moved to (332, 473)
Screenshot: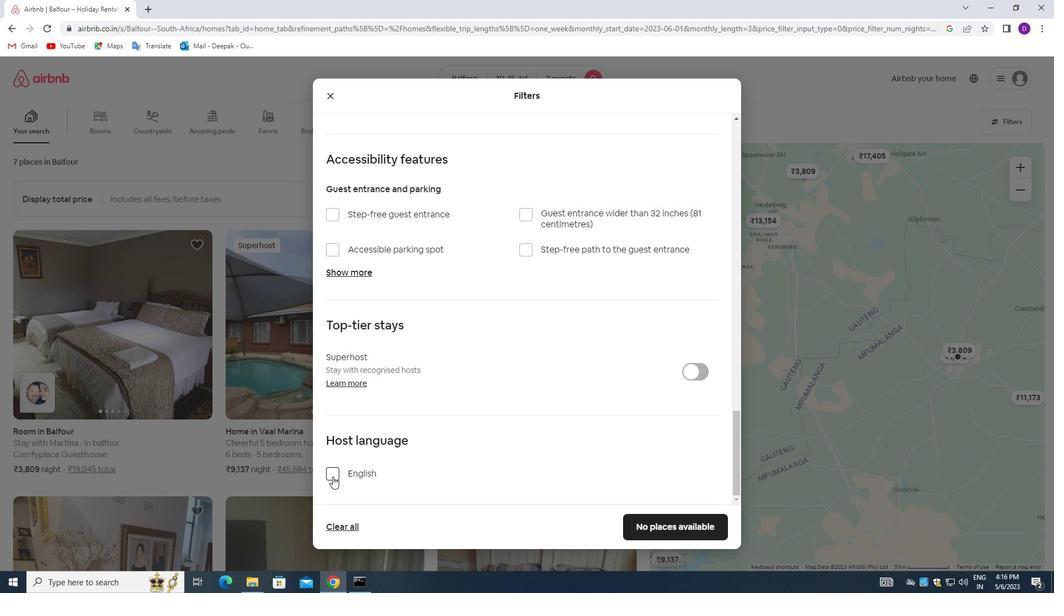 
Action: Mouse pressed left at (332, 473)
Screenshot: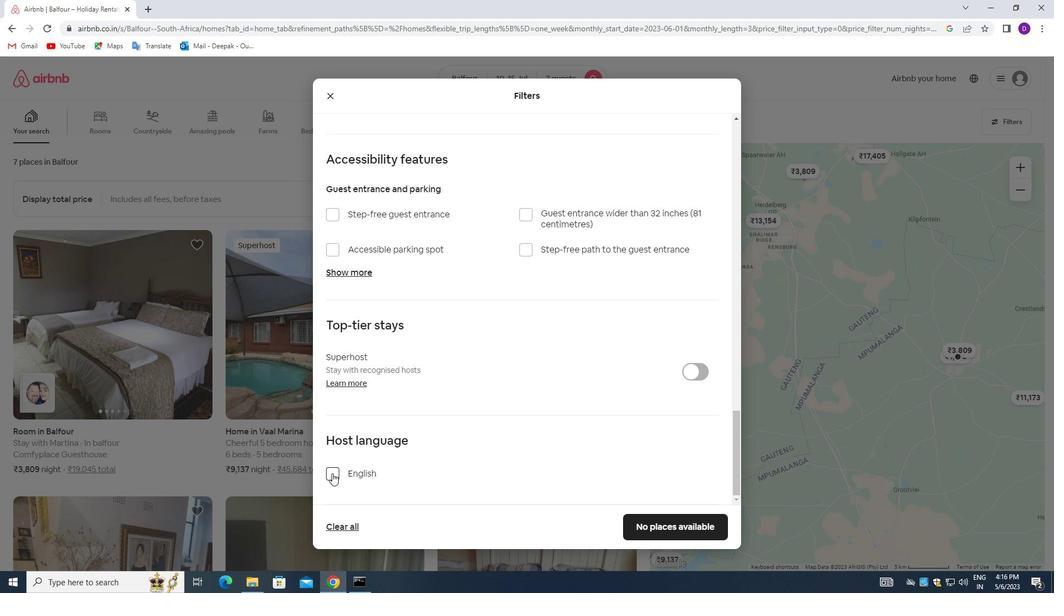 
Action: Mouse moved to (629, 522)
Screenshot: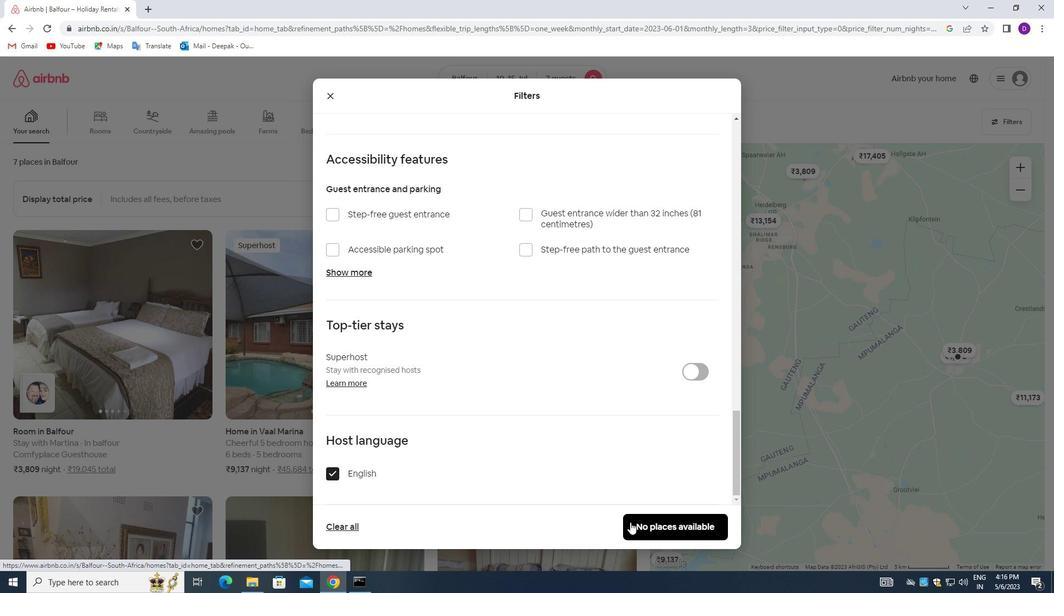 
Action: Mouse pressed left at (629, 522)
Screenshot: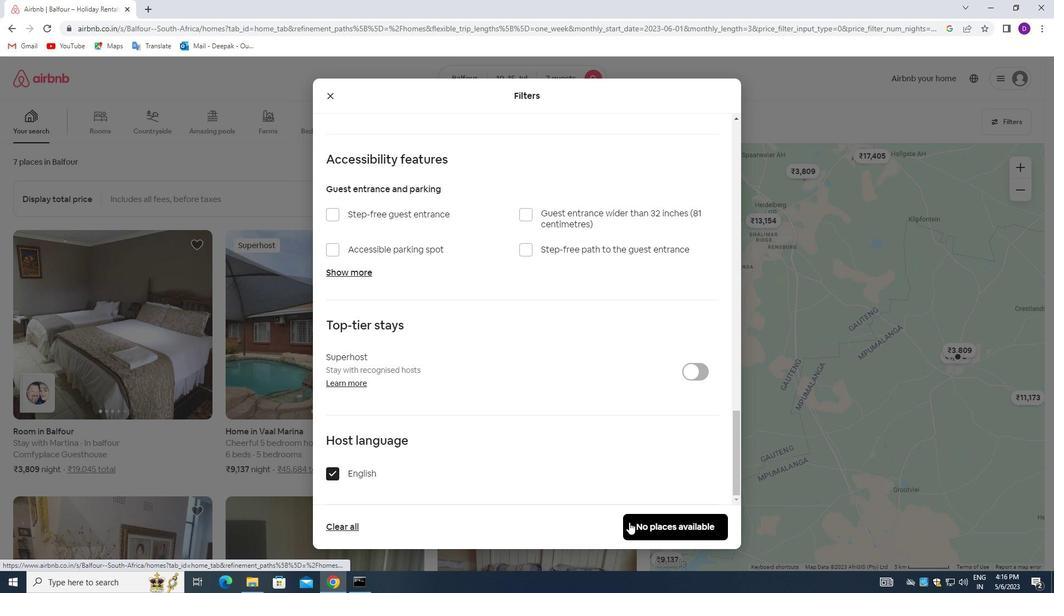 
Action: Mouse moved to (598, 415)
Screenshot: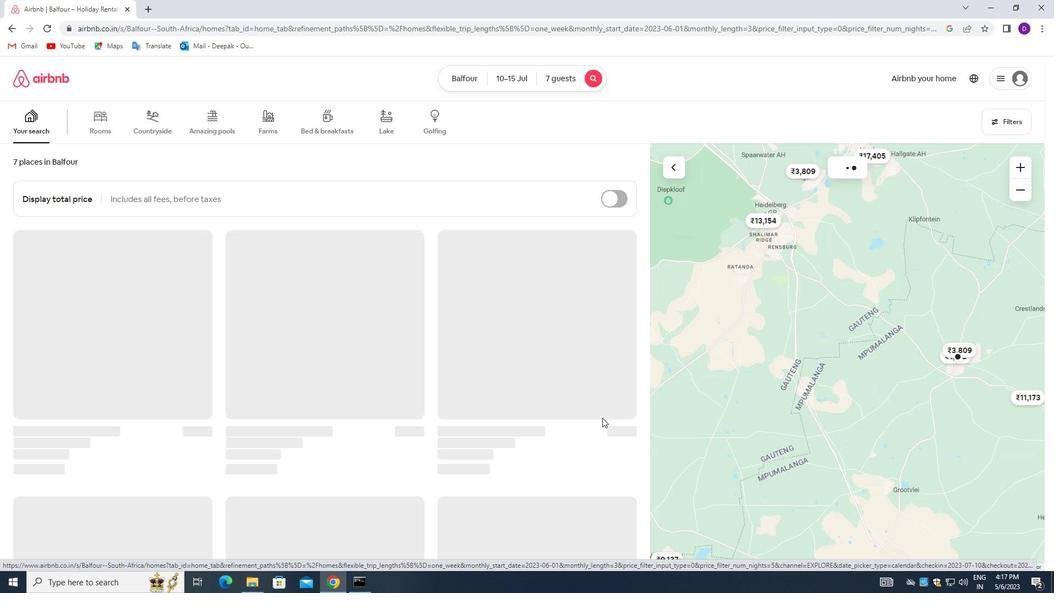 
